 Task: Create a scrum project AgileCoast. Add to scrum project AgileCoast a team member softage.2@softage.net and assign as Project Lead. Add to scrum project AgileCoast a team member softage.3@softage.net
Action: Mouse moved to (209, 63)
Screenshot: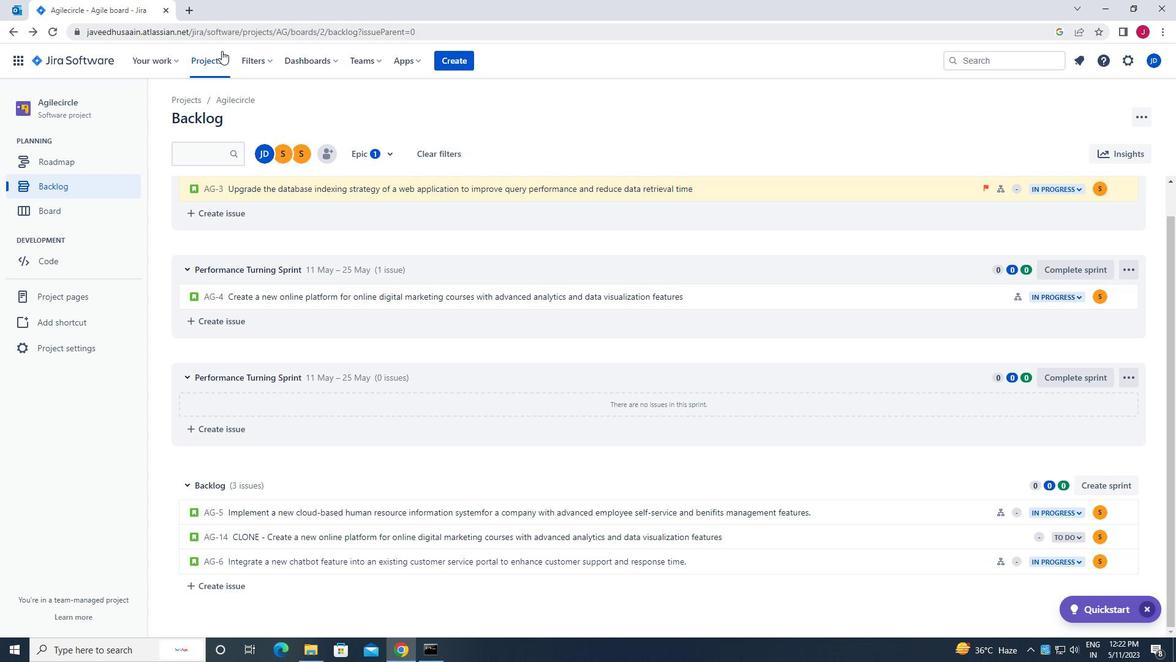 
Action: Mouse pressed left at (209, 63)
Screenshot: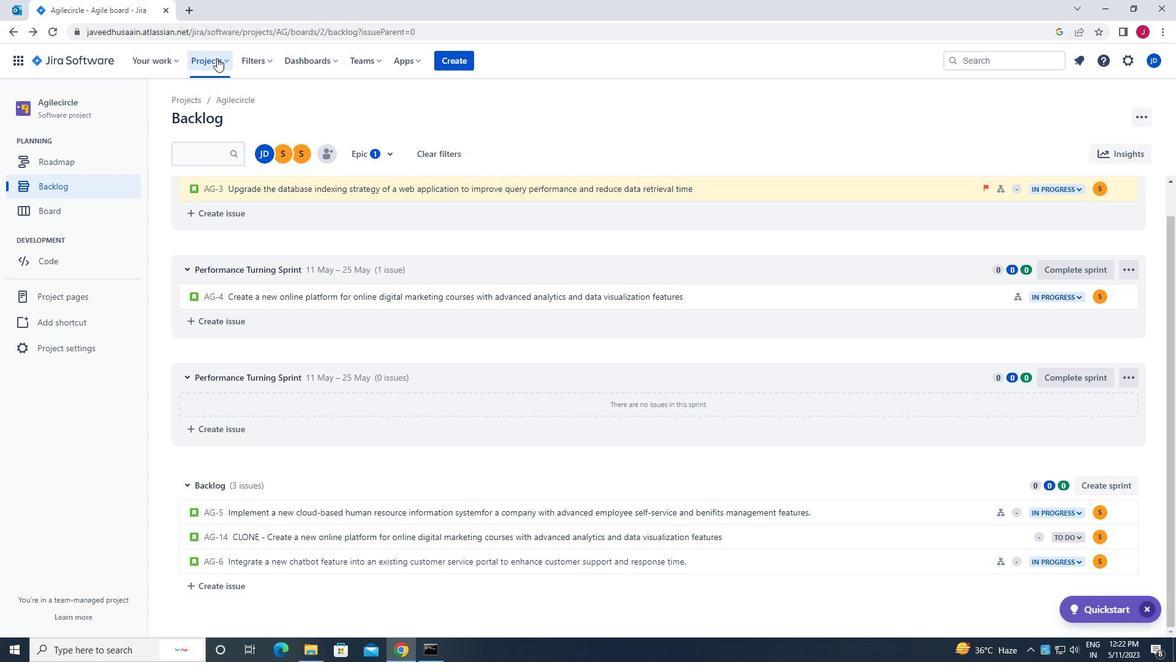 
Action: Mouse moved to (231, 242)
Screenshot: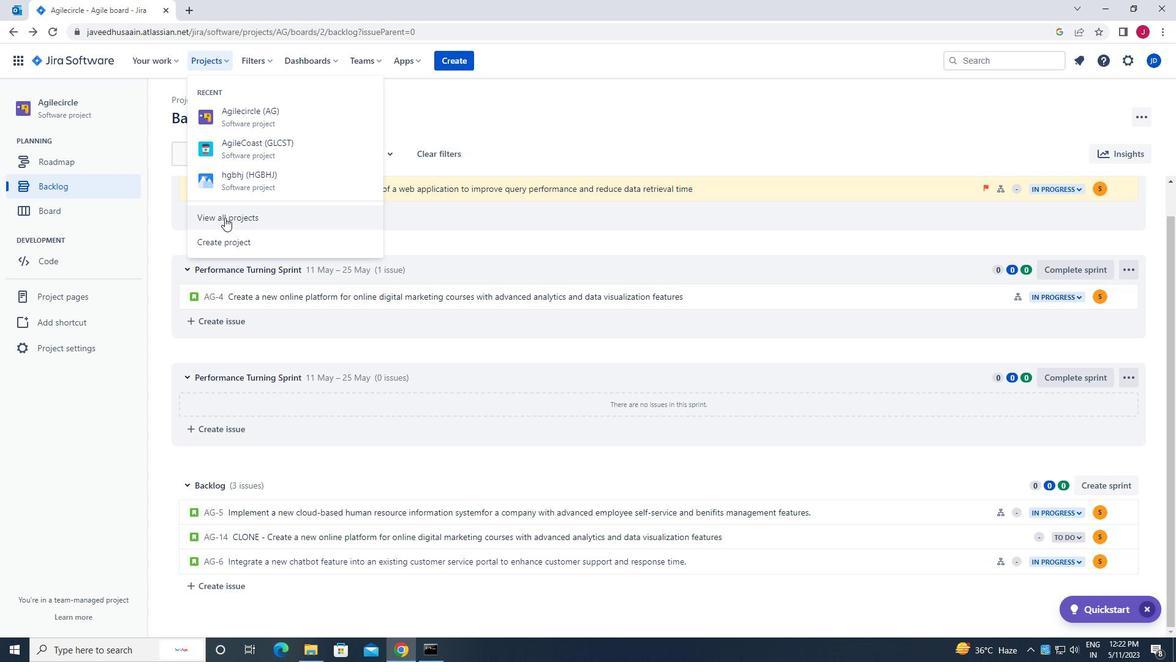 
Action: Mouse pressed left at (231, 242)
Screenshot: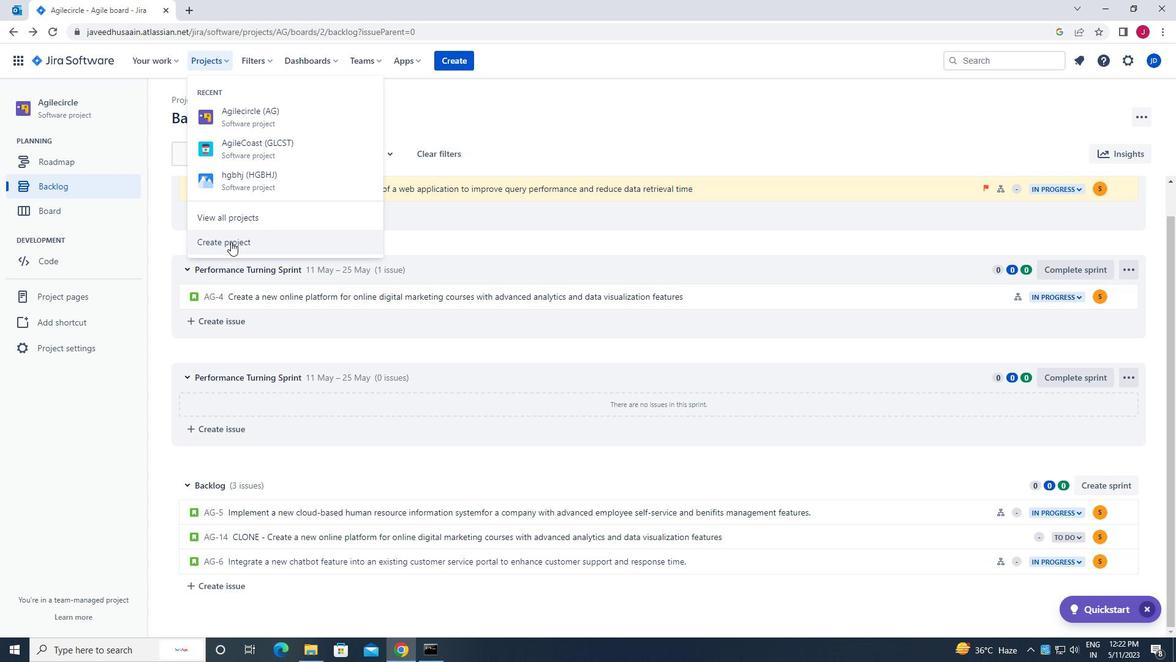 
Action: Mouse moved to (688, 306)
Screenshot: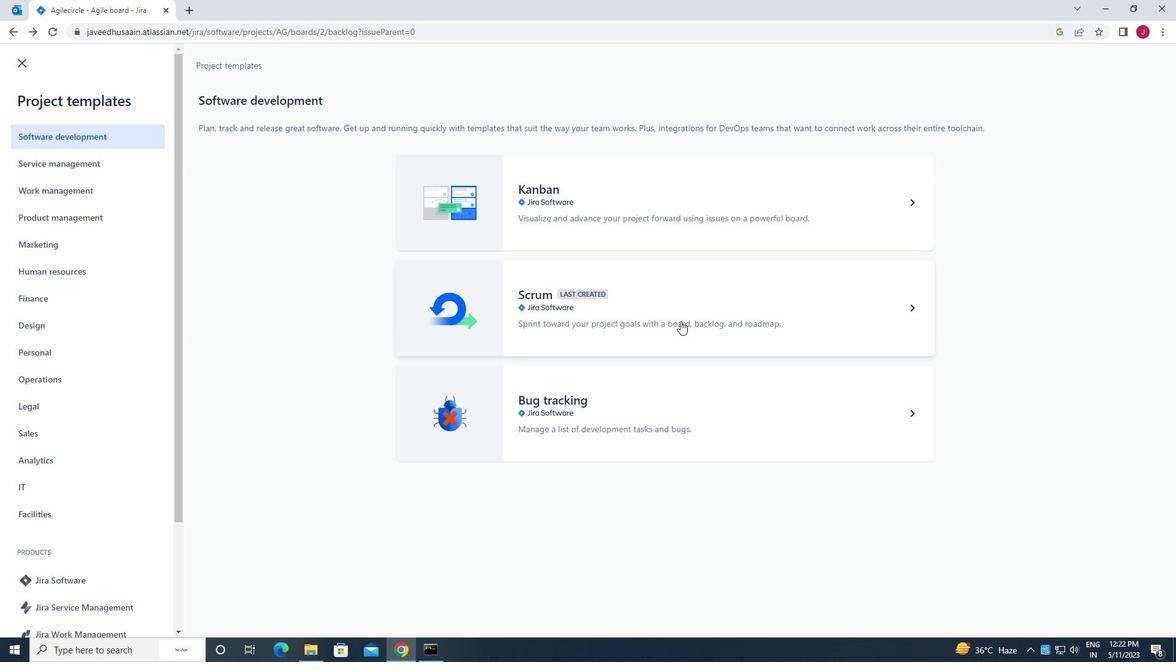 
Action: Mouse pressed left at (688, 306)
Screenshot: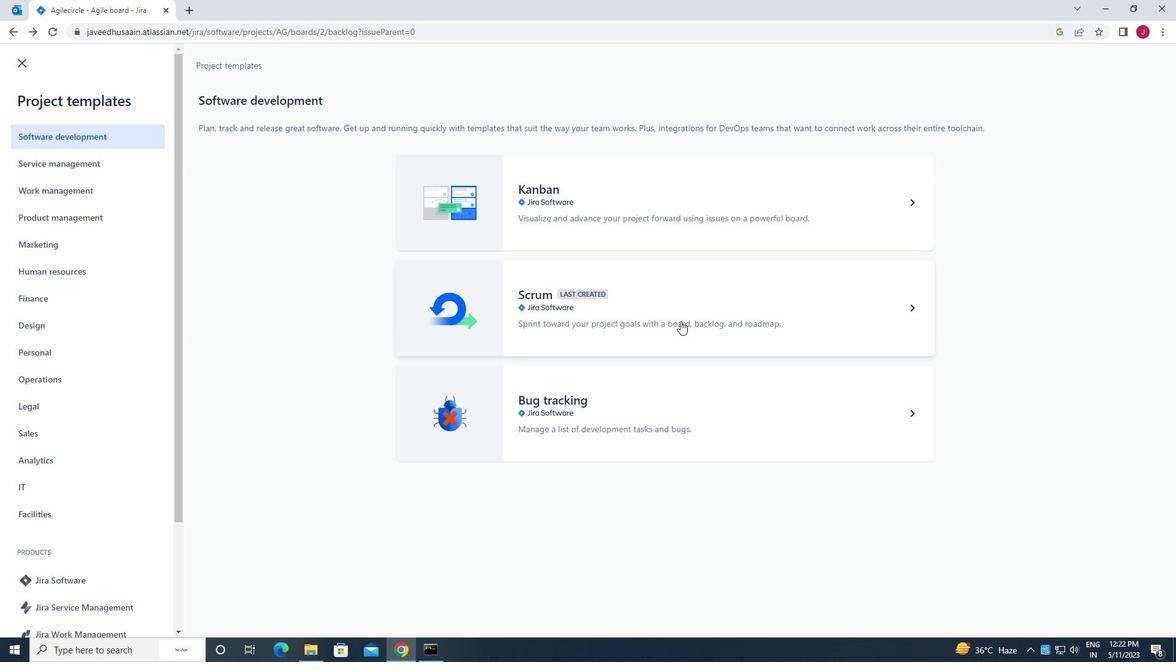 
Action: Mouse moved to (936, 607)
Screenshot: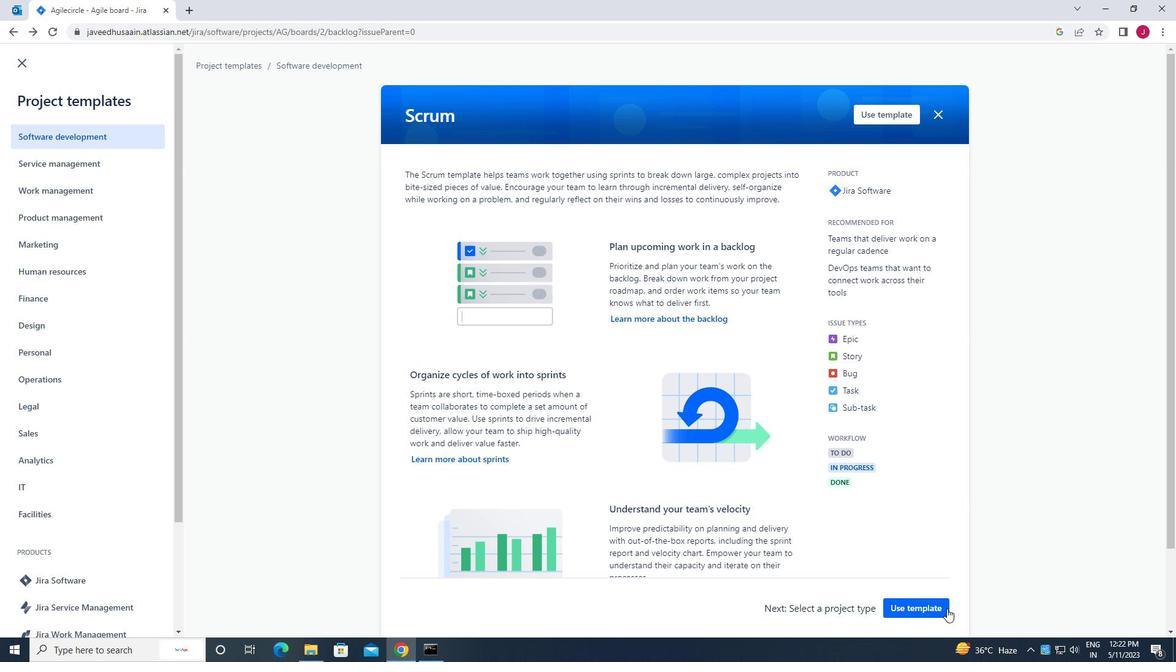 
Action: Mouse pressed left at (936, 607)
Screenshot: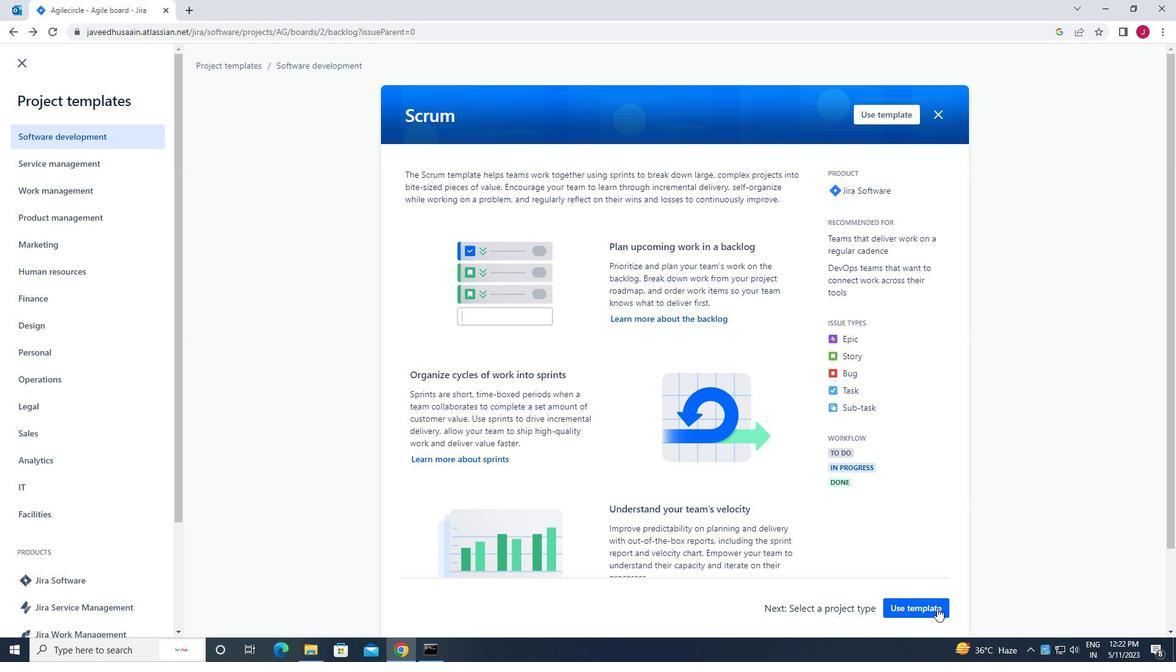 
Action: Mouse moved to (479, 594)
Screenshot: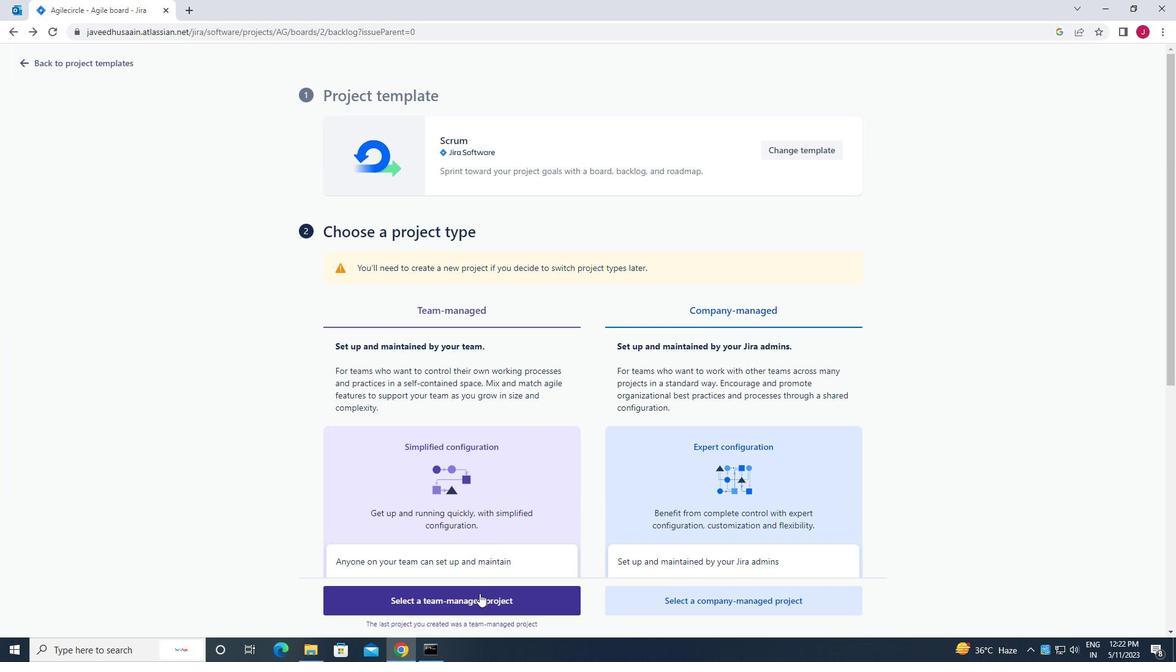 
Action: Mouse pressed left at (479, 594)
Screenshot: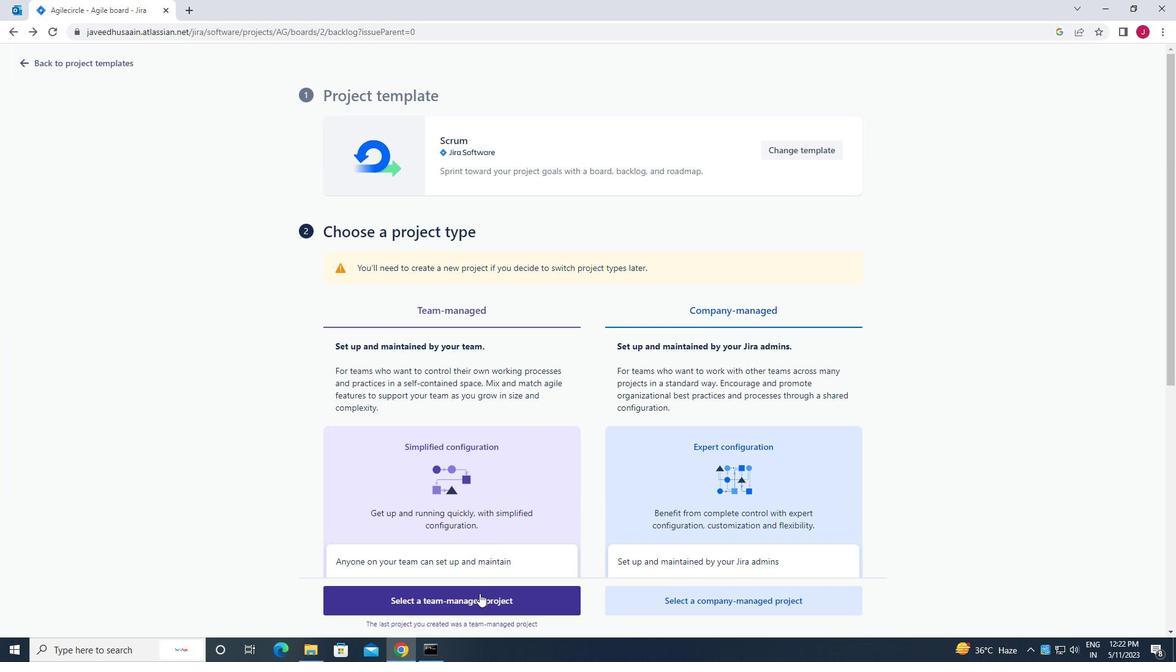 
Action: Mouse moved to (339, 285)
Screenshot: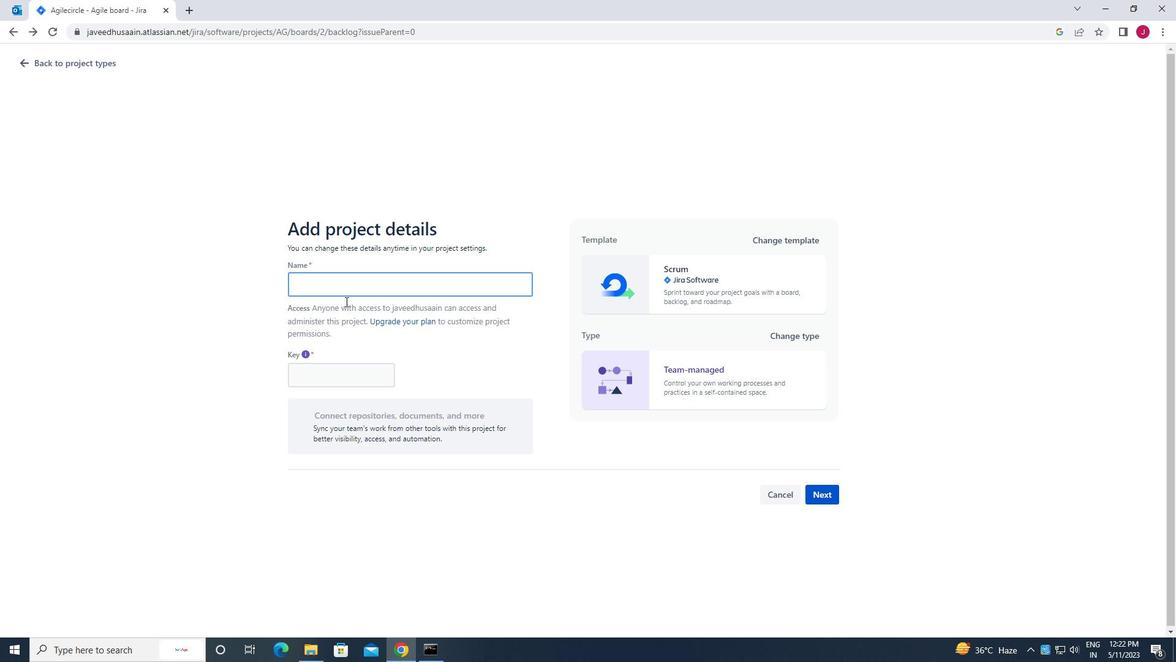 
Action: Key pressed <Key.caps_lock>a<Key.caps_lock>gile<Key.caps_lock>c<Key.caps_lock>oast
Screenshot: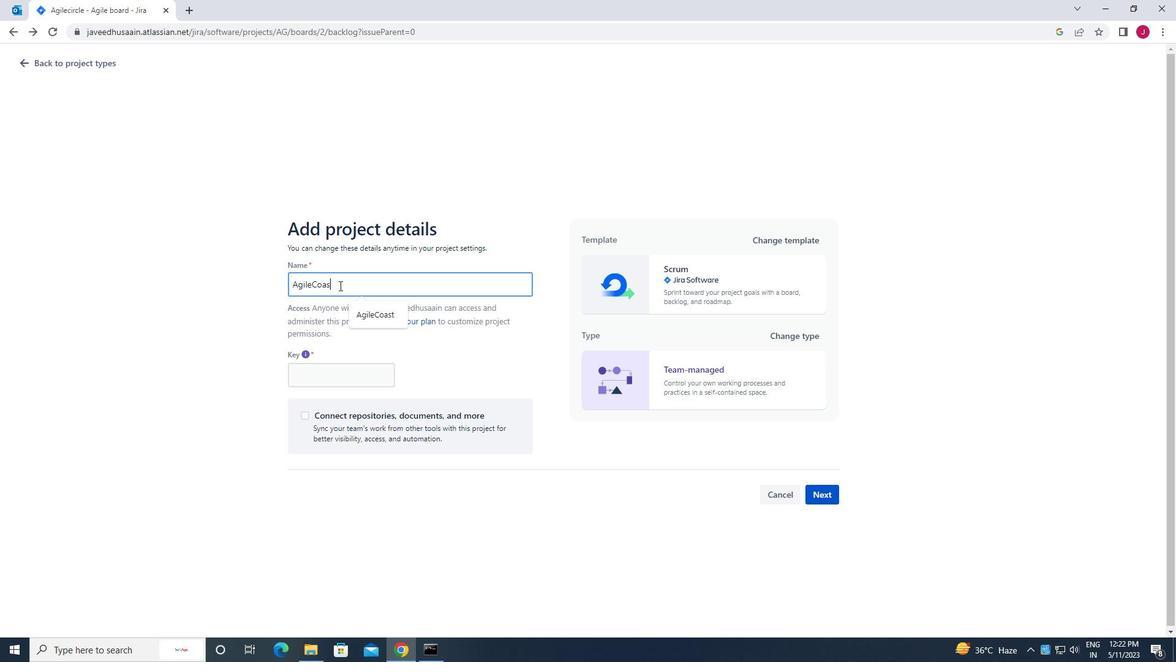 
Action: Mouse moved to (343, 291)
Screenshot: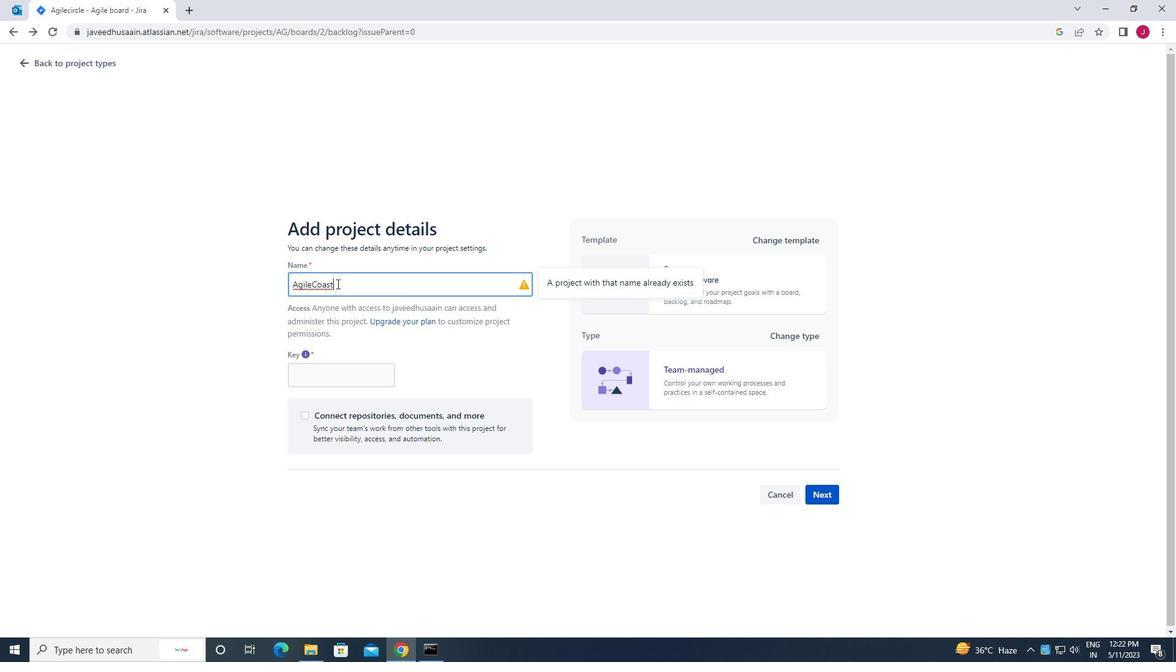 
Action: Key pressed <Key.space>
Screenshot: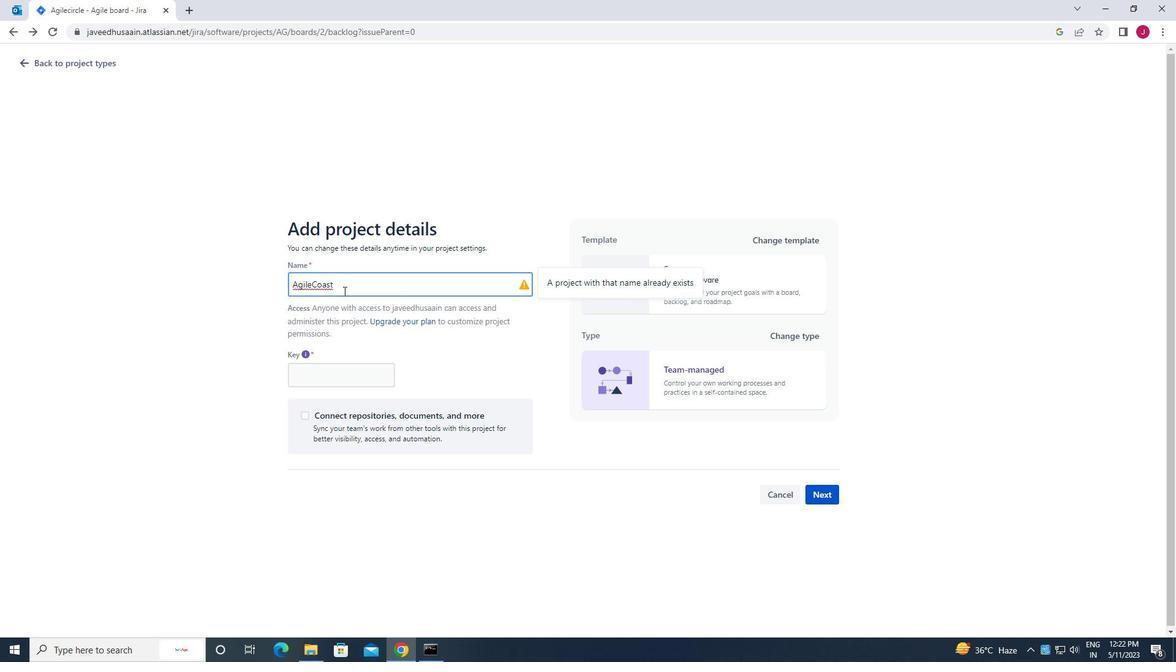 
Action: Mouse pressed left at (343, 291)
Screenshot: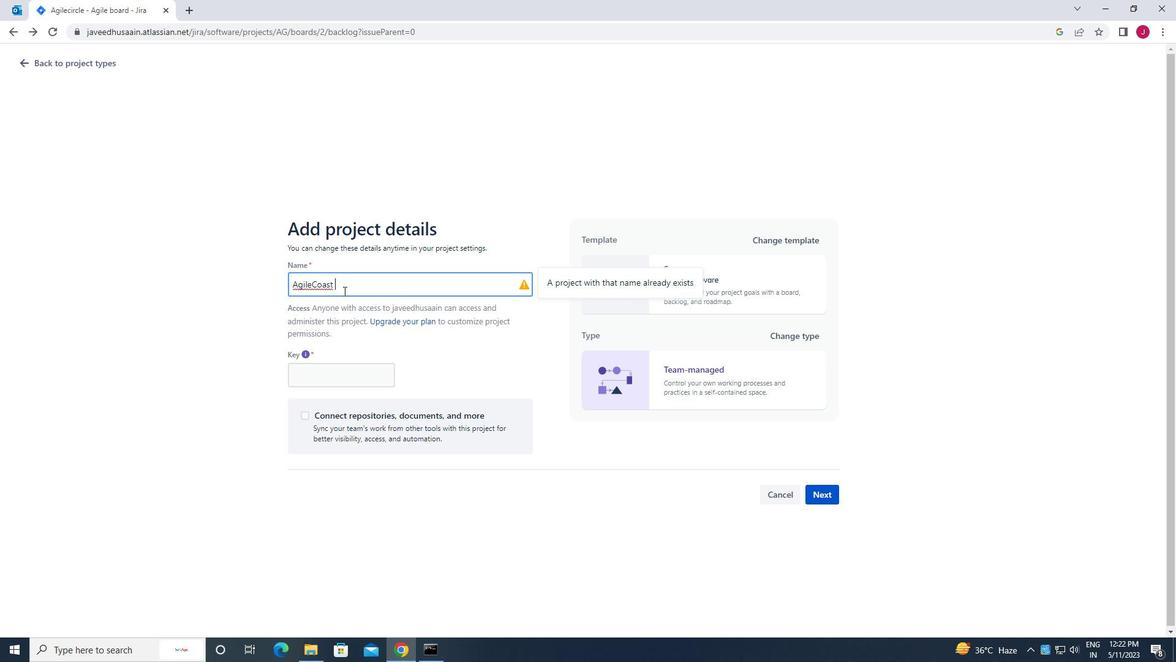 
Action: Mouse moved to (351, 288)
Screenshot: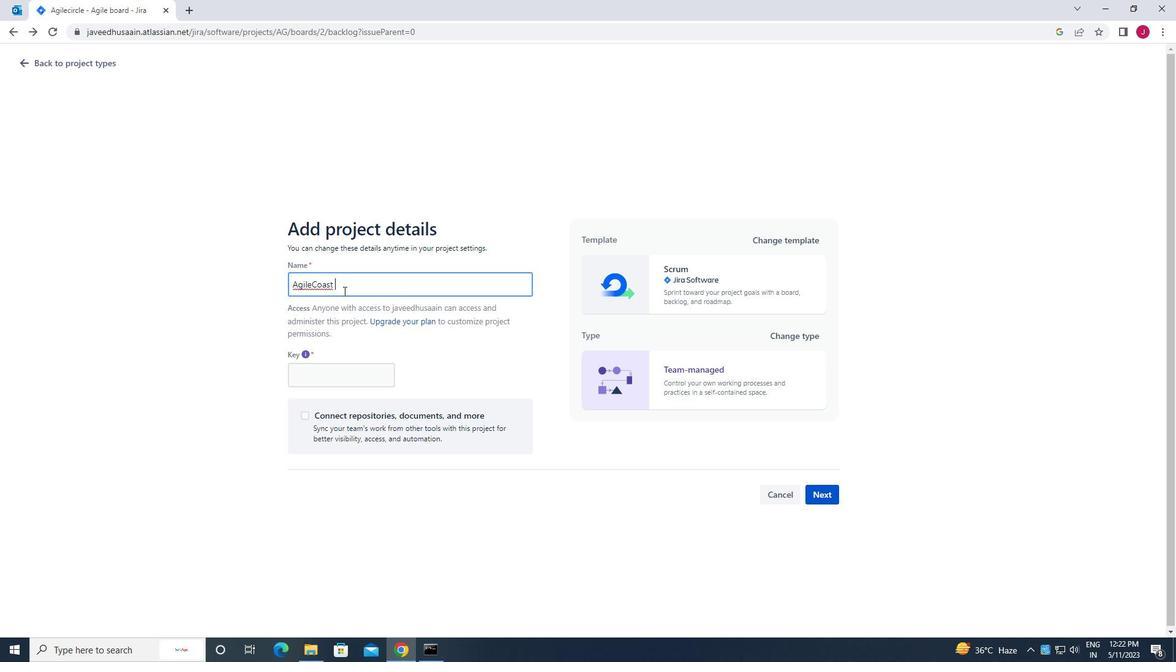 
Action: Mouse pressed left at (351, 288)
Screenshot: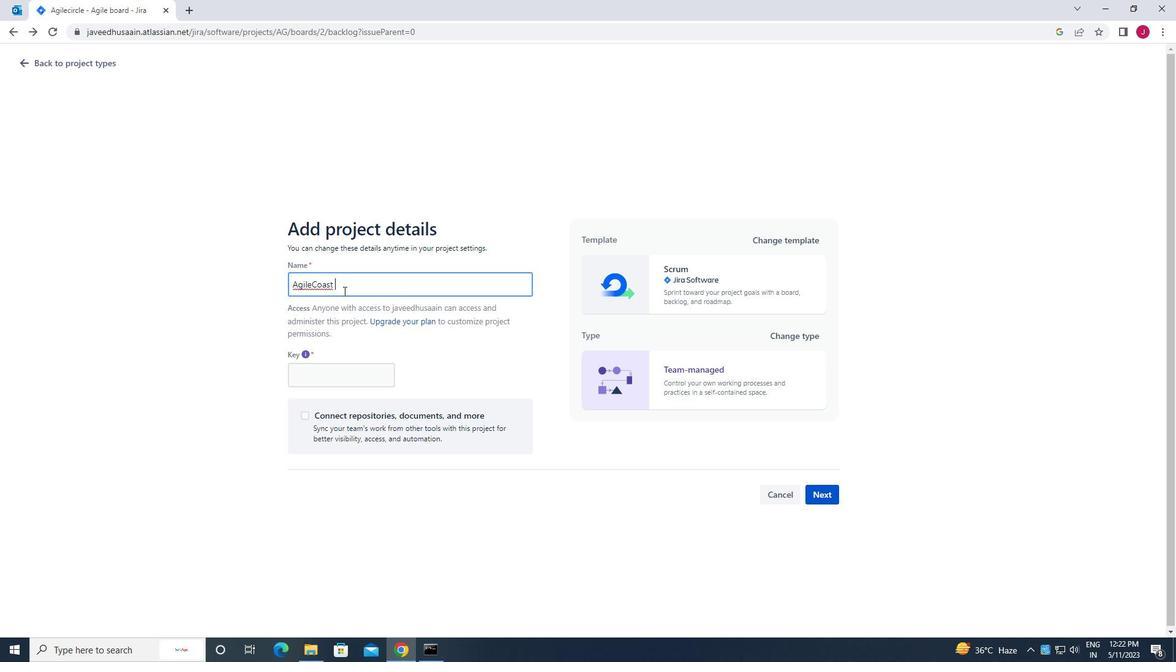 
Action: Mouse moved to (351, 288)
Screenshot: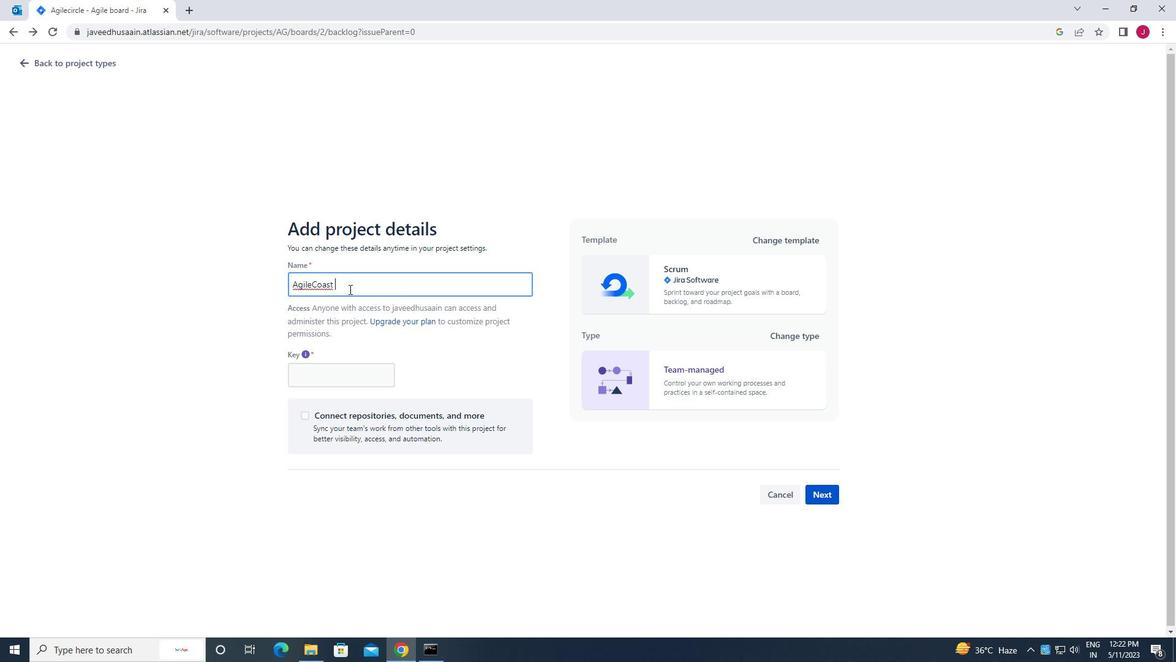 
Action: Mouse pressed left at (351, 288)
Screenshot: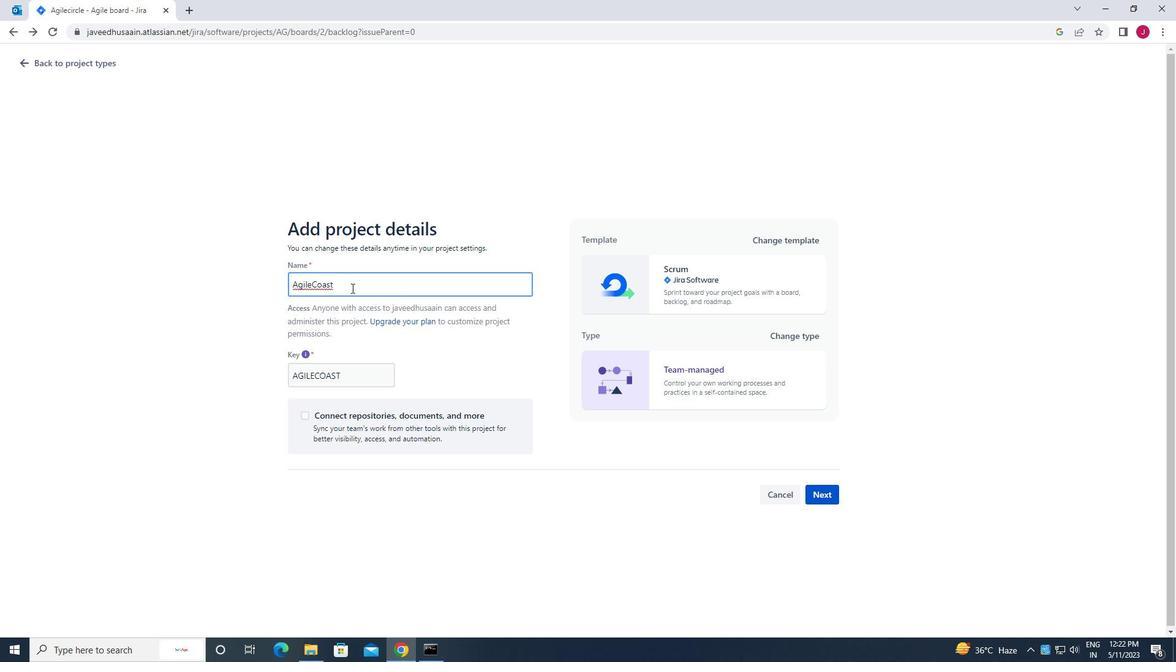 
Action: Mouse moved to (813, 492)
Screenshot: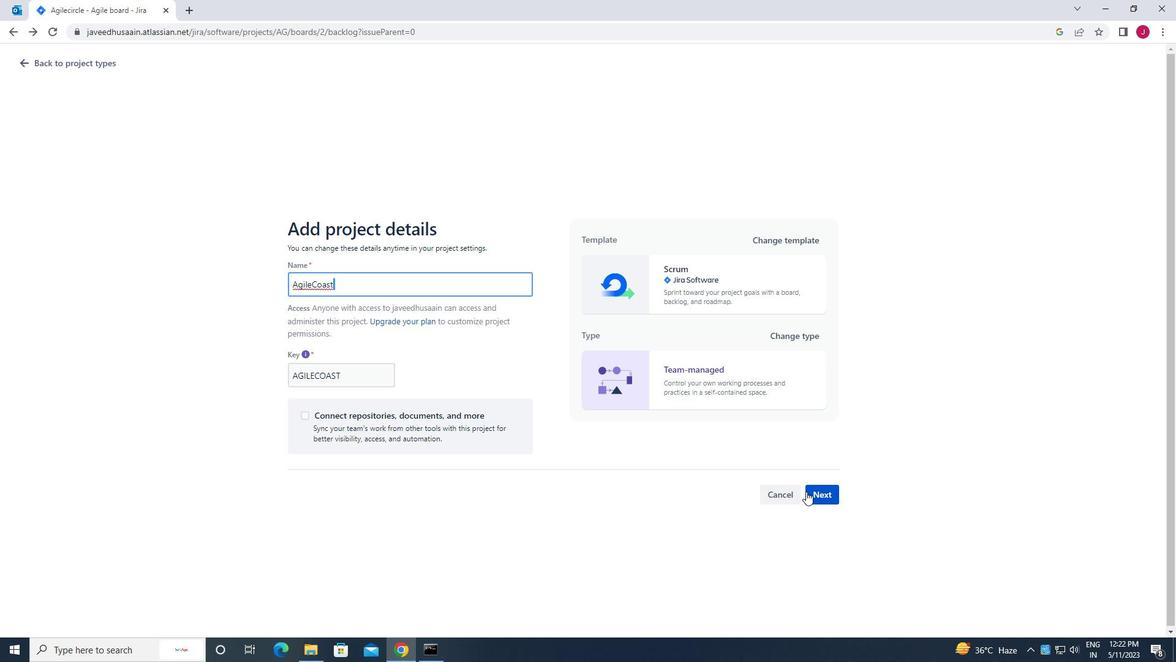 
Action: Mouse pressed left at (813, 492)
Screenshot: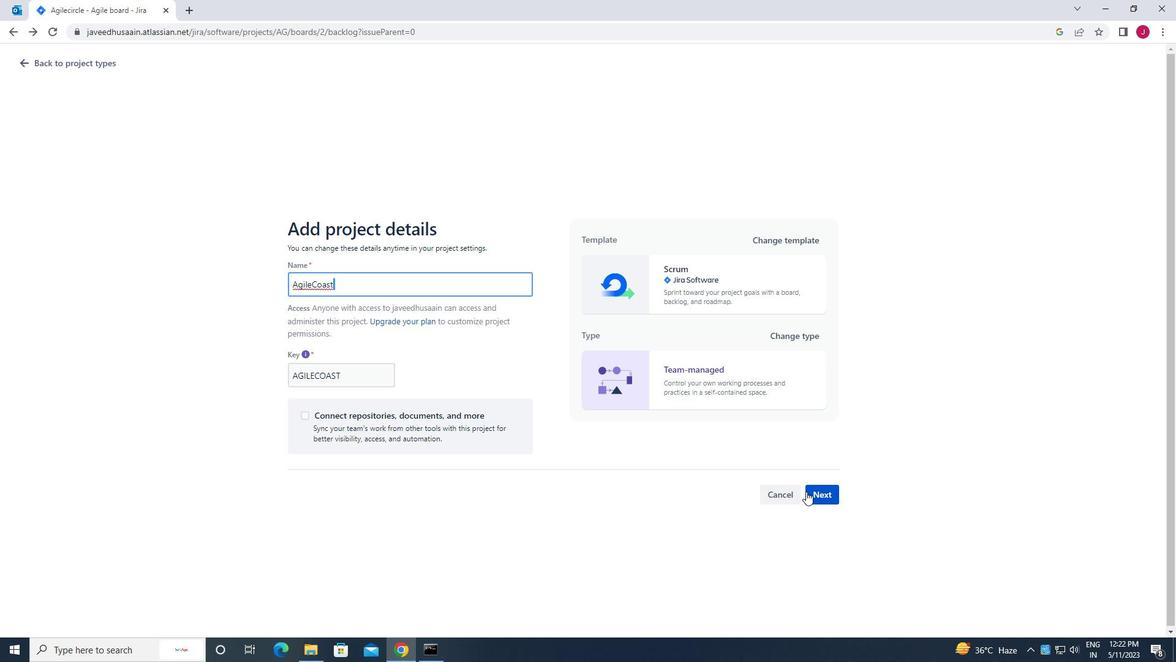 
Action: Mouse moved to (725, 417)
Screenshot: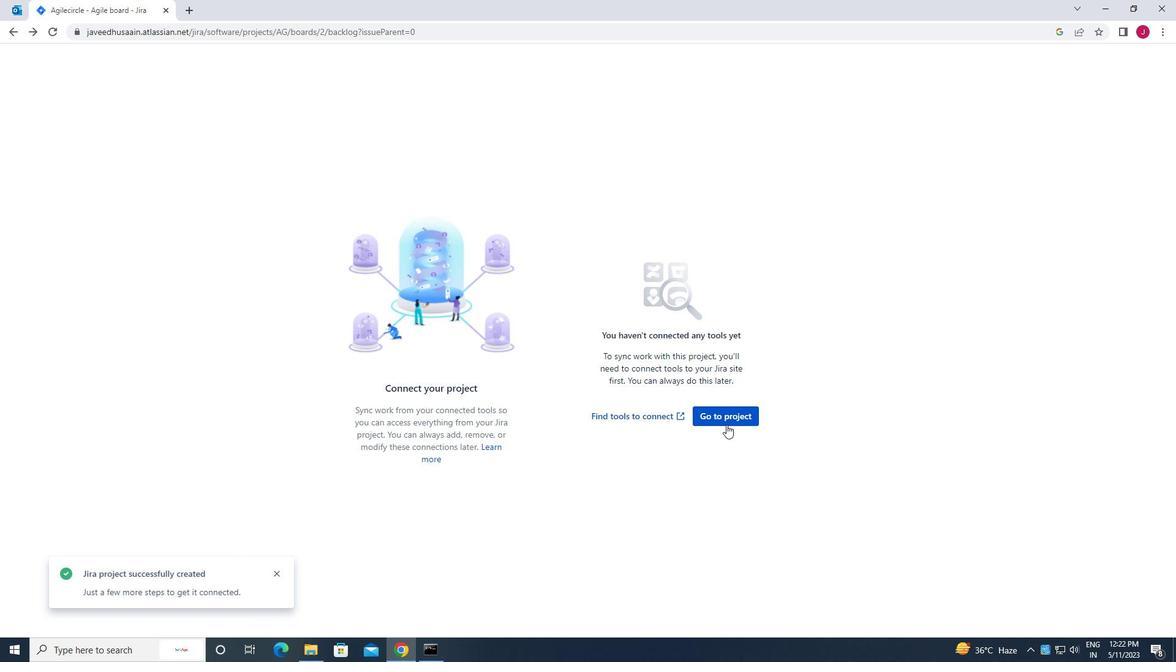 
Action: Mouse pressed left at (725, 417)
Screenshot: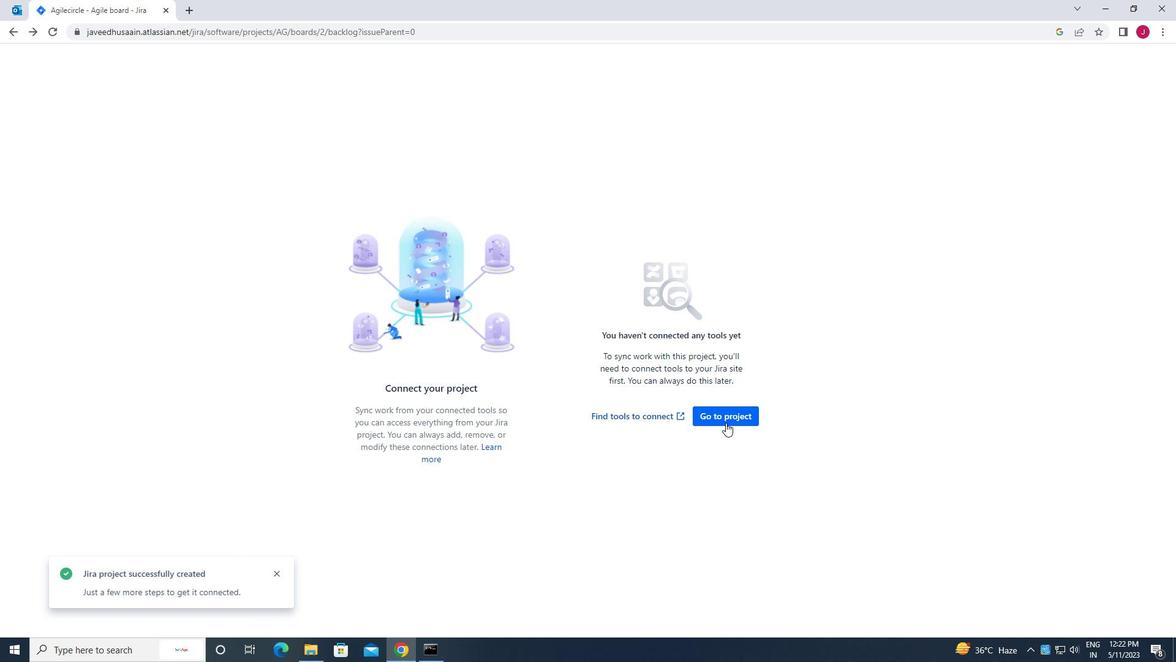 
Action: Mouse moved to (289, 166)
Screenshot: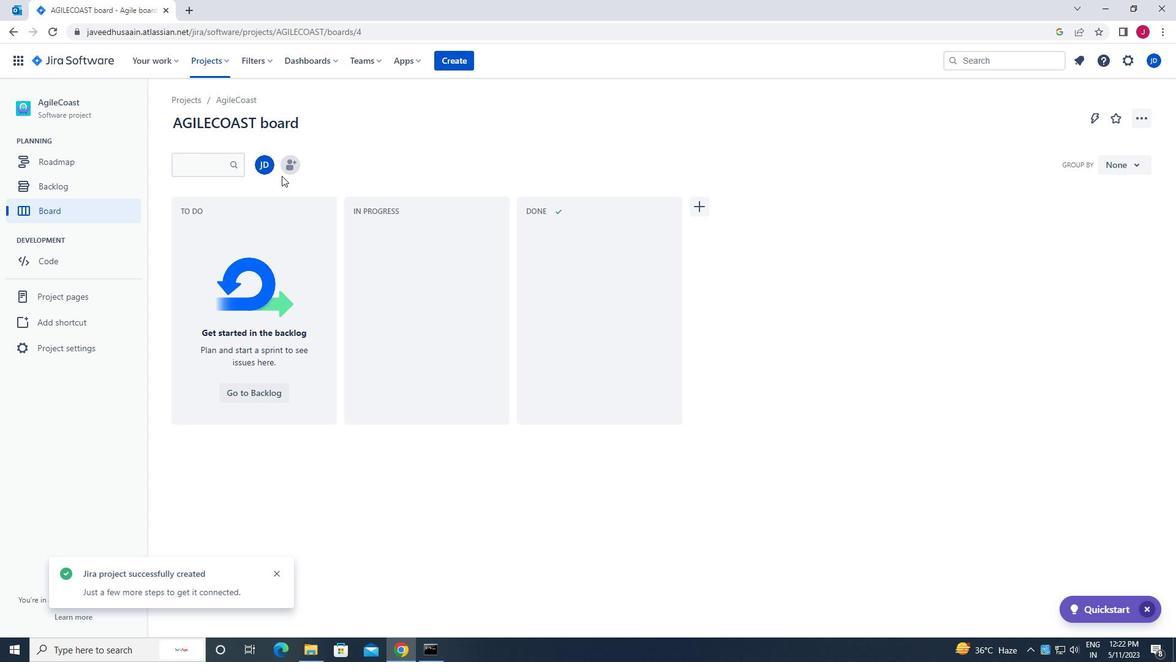 
Action: Mouse pressed left at (289, 166)
Screenshot: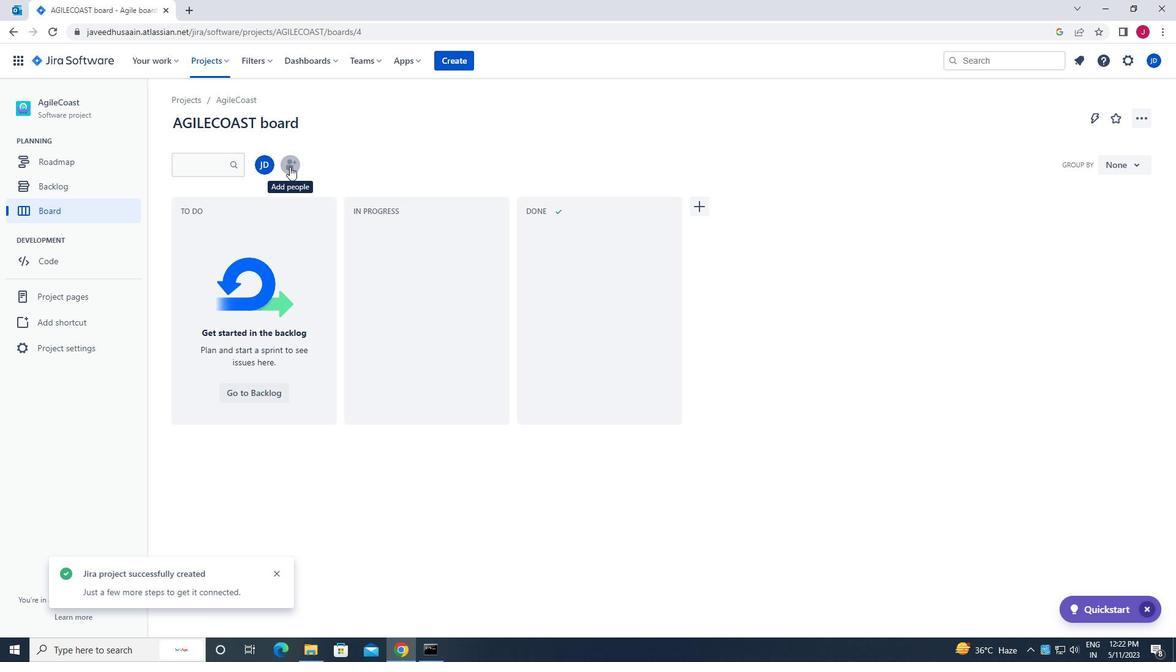 
Action: Mouse moved to (543, 149)
Screenshot: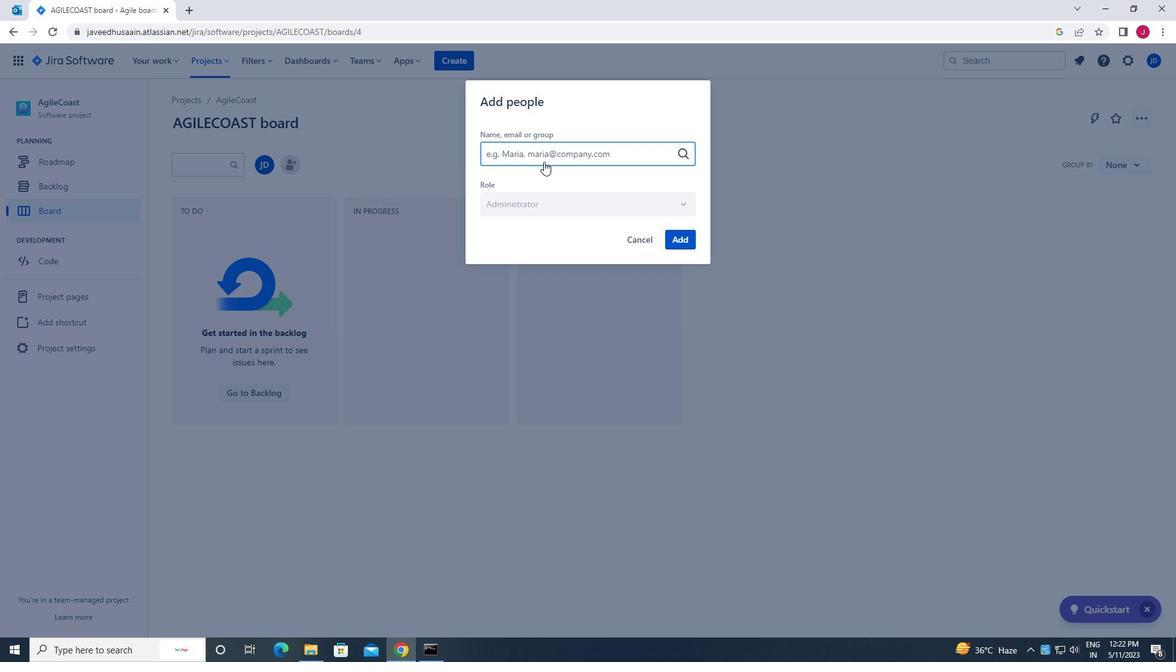 
Action: Mouse pressed left at (543, 149)
Screenshot: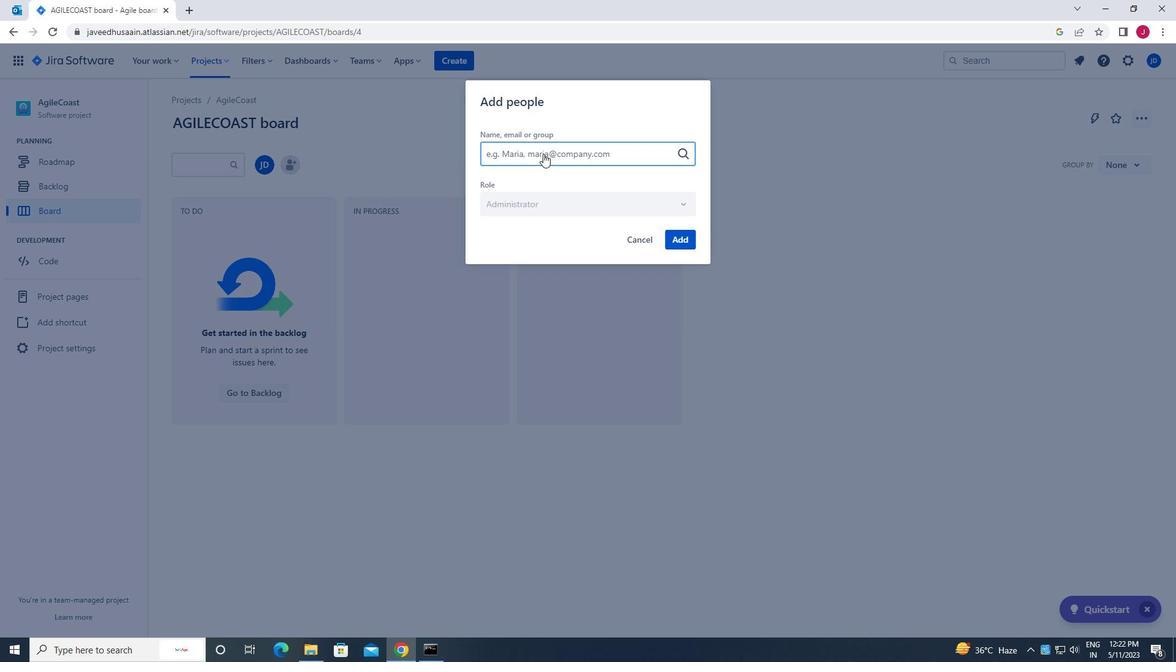 
Action: Key pressed <Key.caps_lock>s<Key.caps_lock>oftage.2<Key.shift>@SOFTAGE.NET
Screenshot: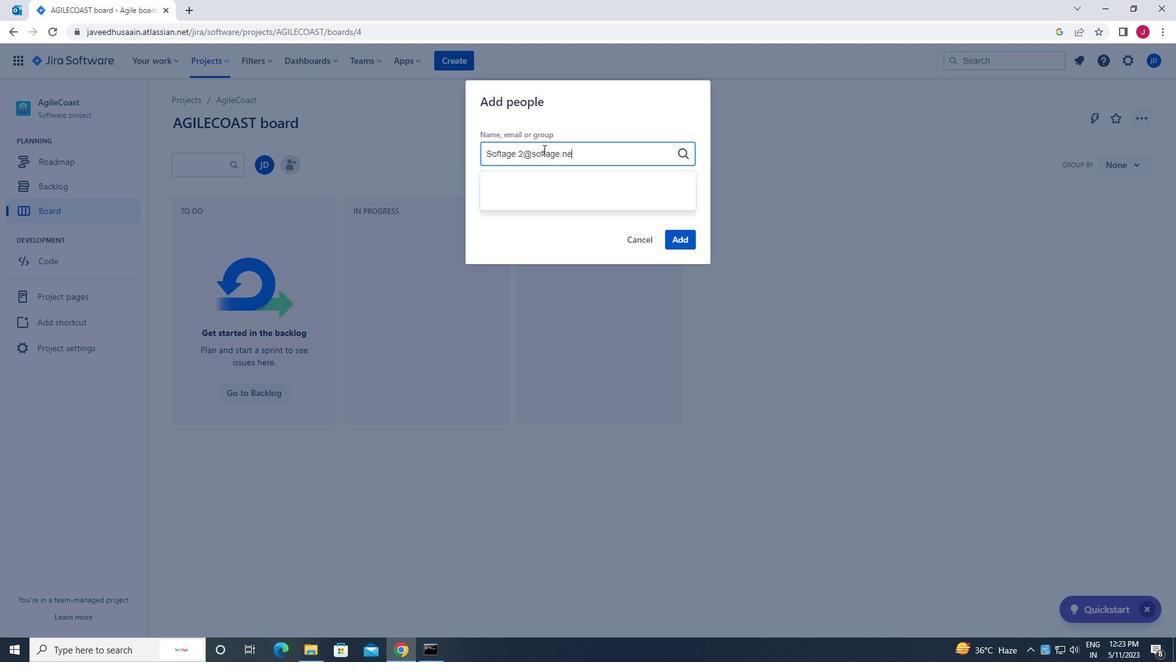 
Action: Mouse moved to (570, 212)
Screenshot: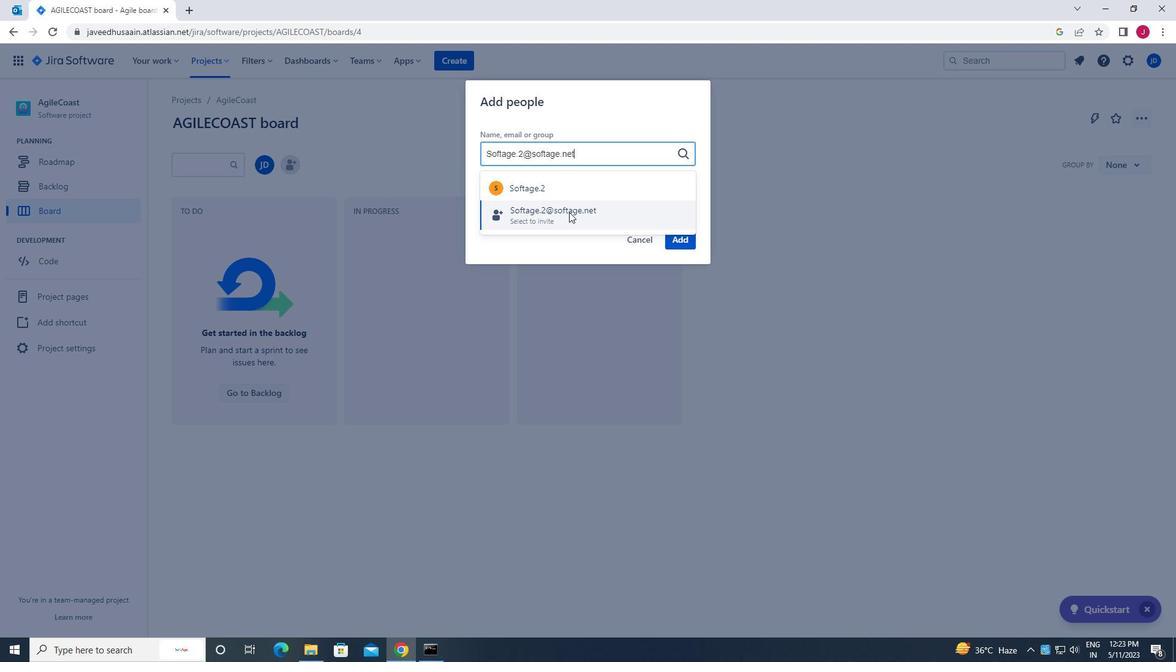 
Action: Mouse pressed left at (570, 212)
Screenshot: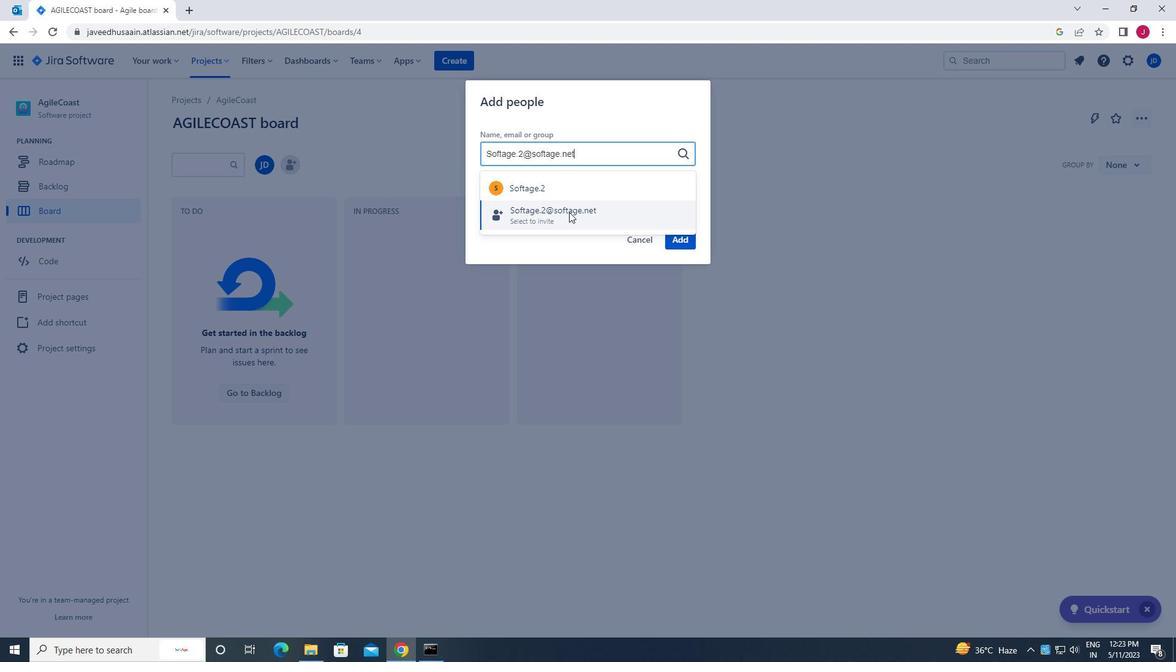 
Action: Mouse moved to (679, 238)
Screenshot: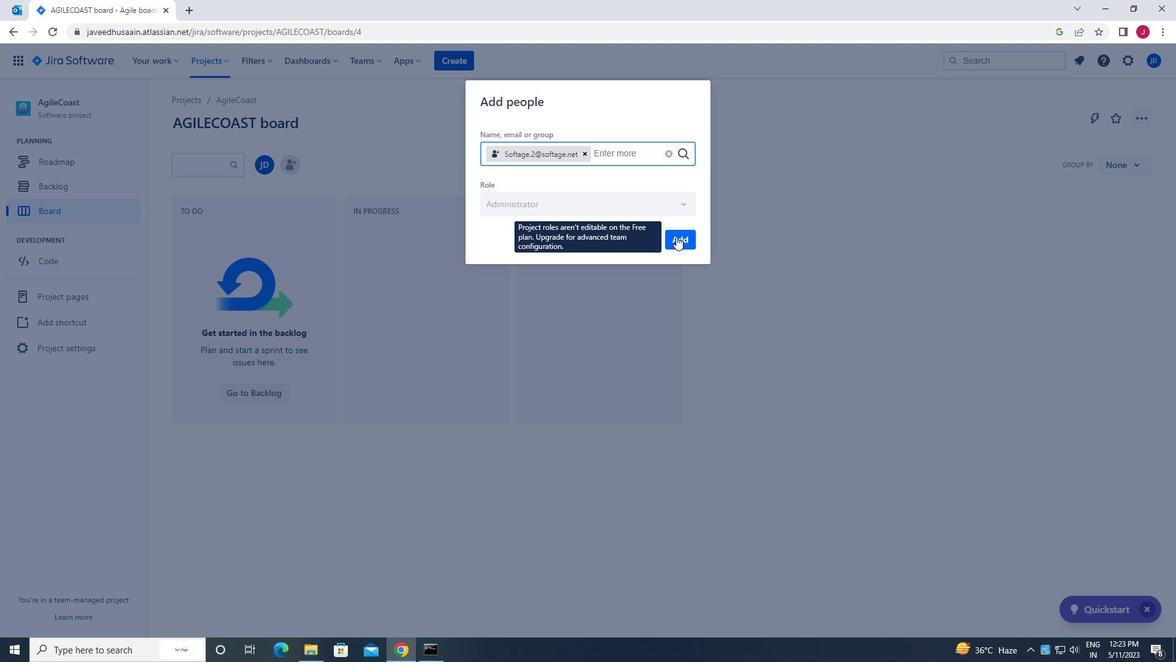 
Action: Mouse pressed left at (679, 238)
Screenshot: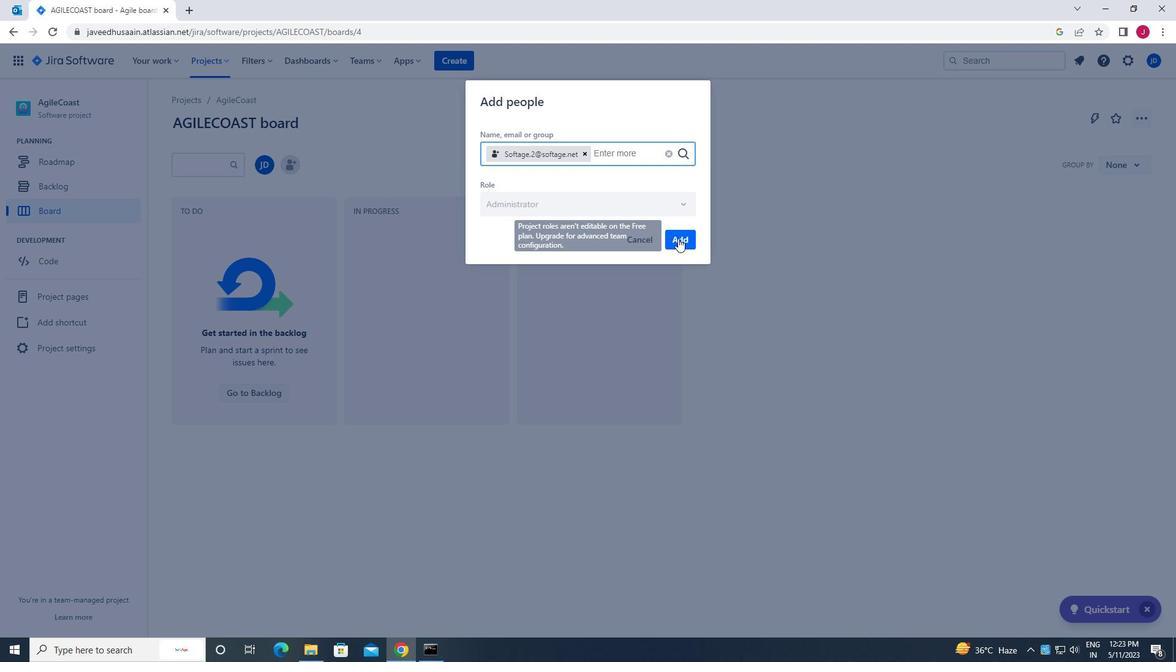 
Action: Mouse moved to (86, 351)
Screenshot: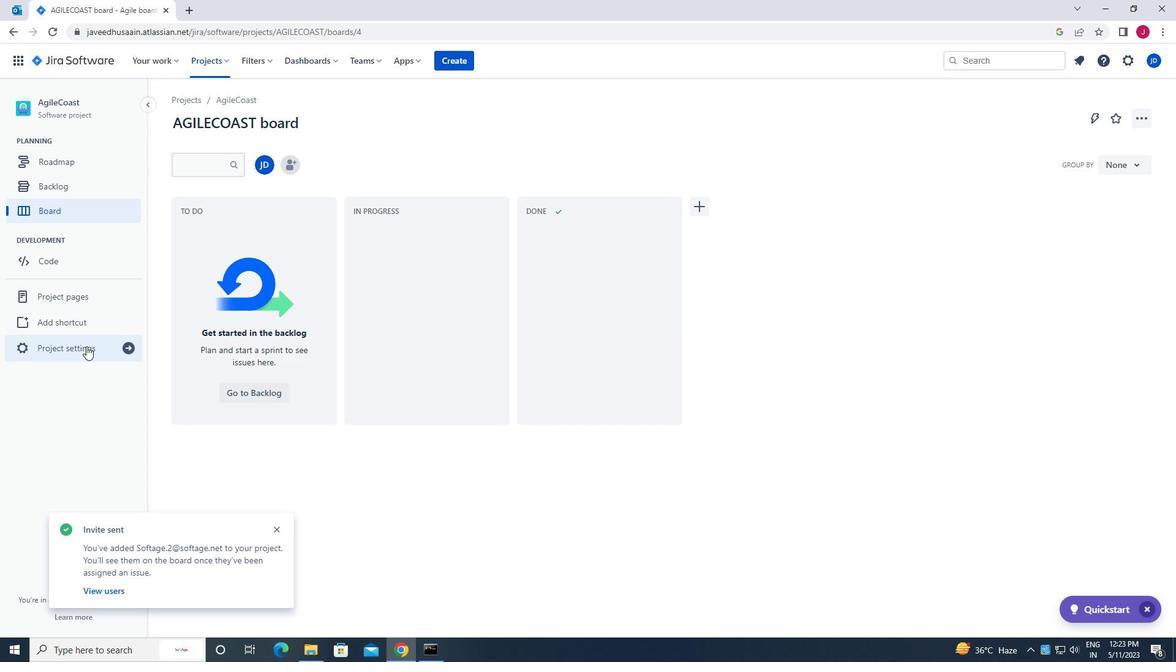 
Action: Mouse pressed left at (86, 351)
Screenshot: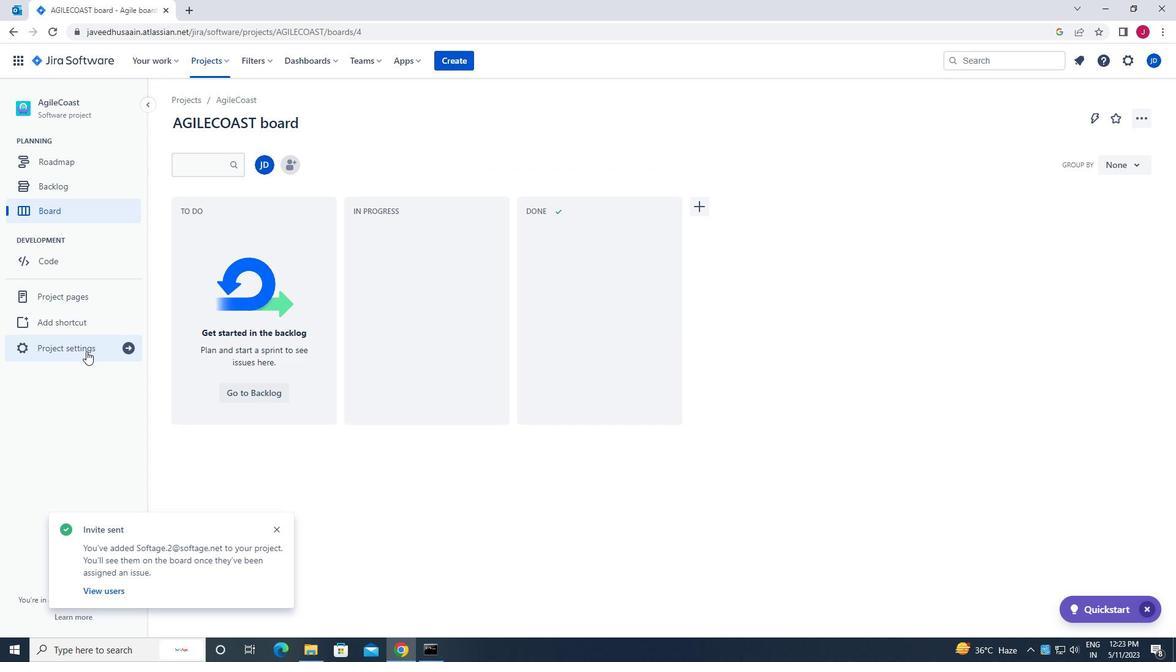 
Action: Mouse moved to (631, 440)
Screenshot: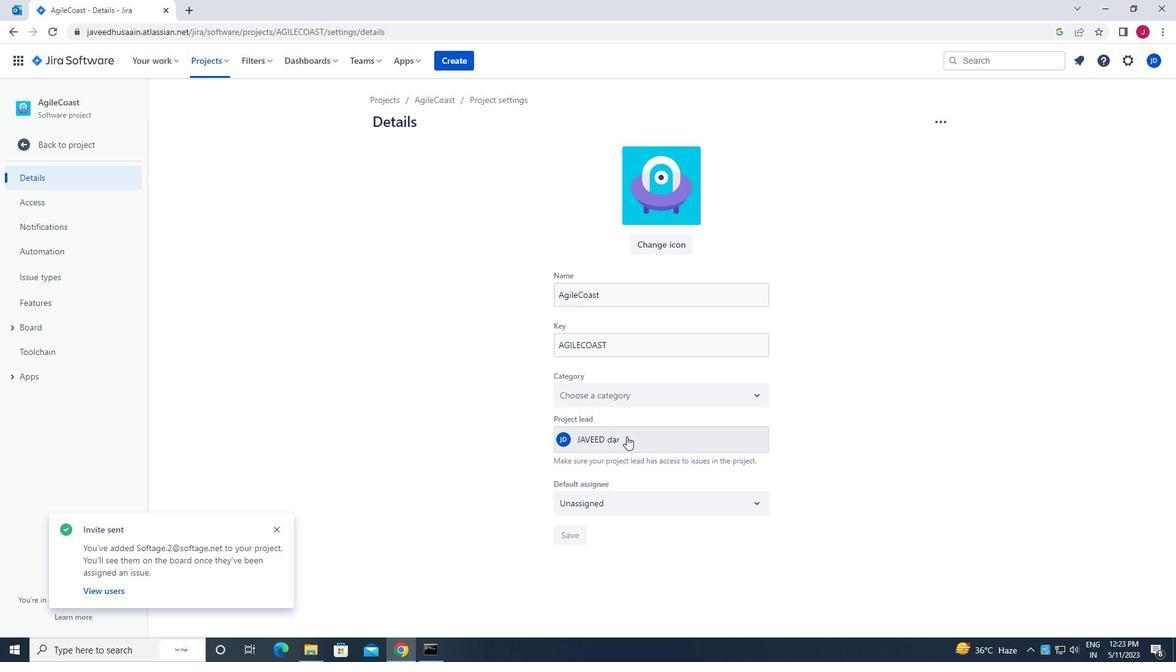 
Action: Mouse pressed left at (631, 440)
Screenshot: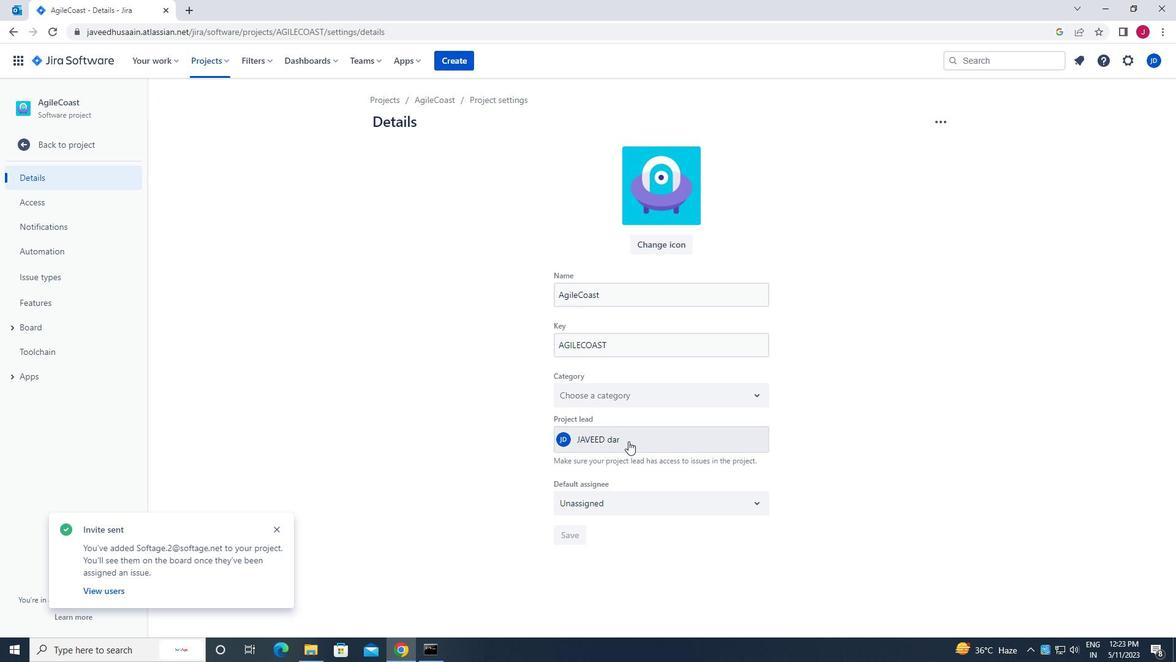 
Action: Mouse moved to (630, 439)
Screenshot: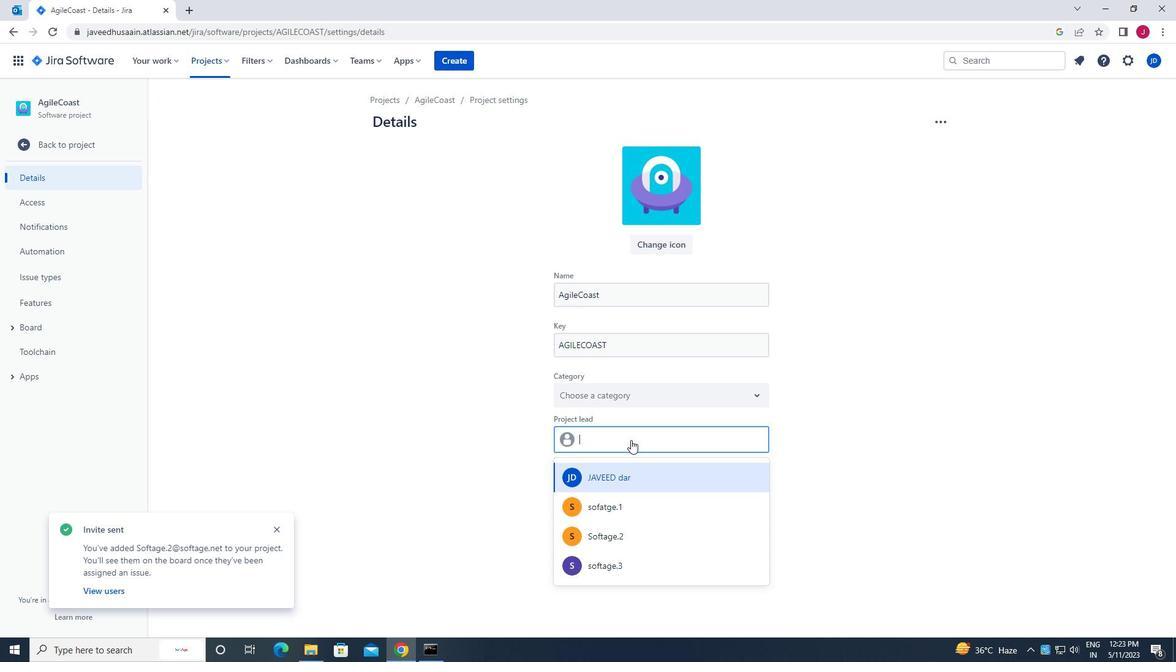 
Action: Key pressed SOFTAGE.2<Key.shift>@SOFTAGE.NET
Screenshot: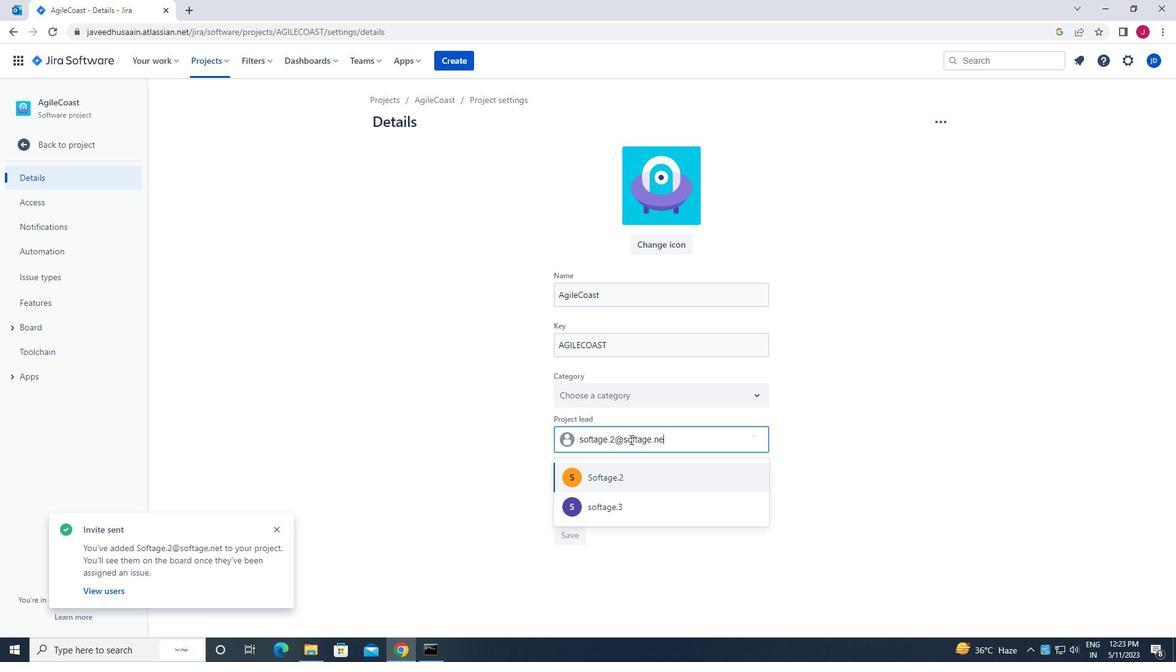 
Action: Mouse moved to (665, 479)
Screenshot: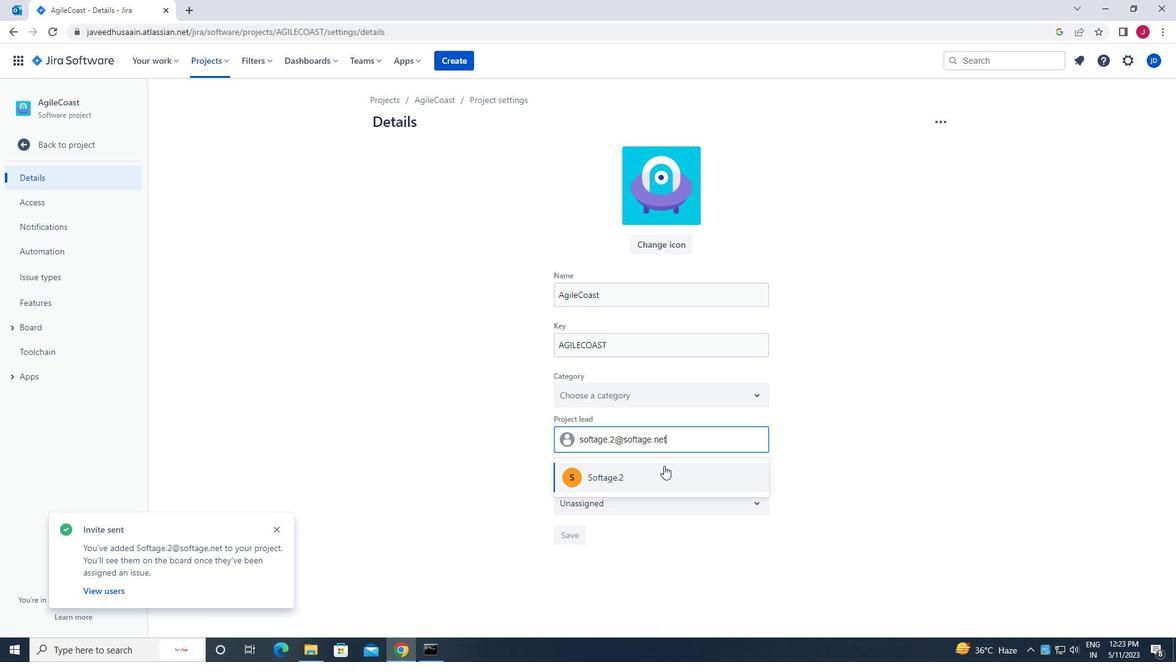 
Action: Mouse pressed left at (665, 479)
Screenshot: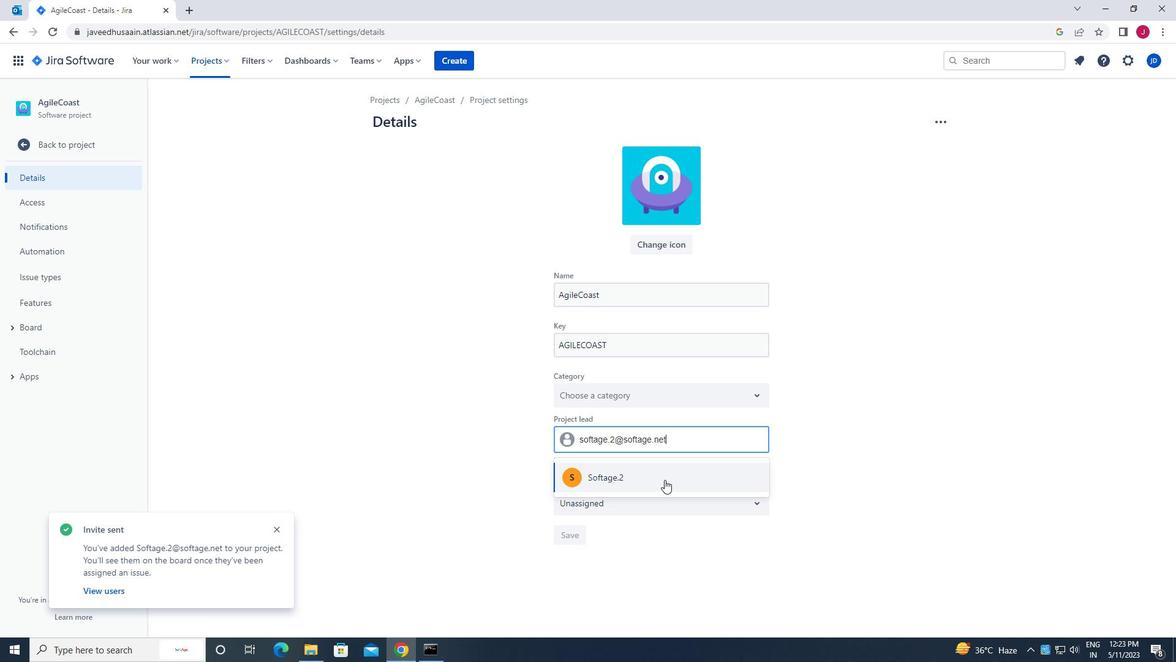 
Action: Mouse moved to (571, 535)
Screenshot: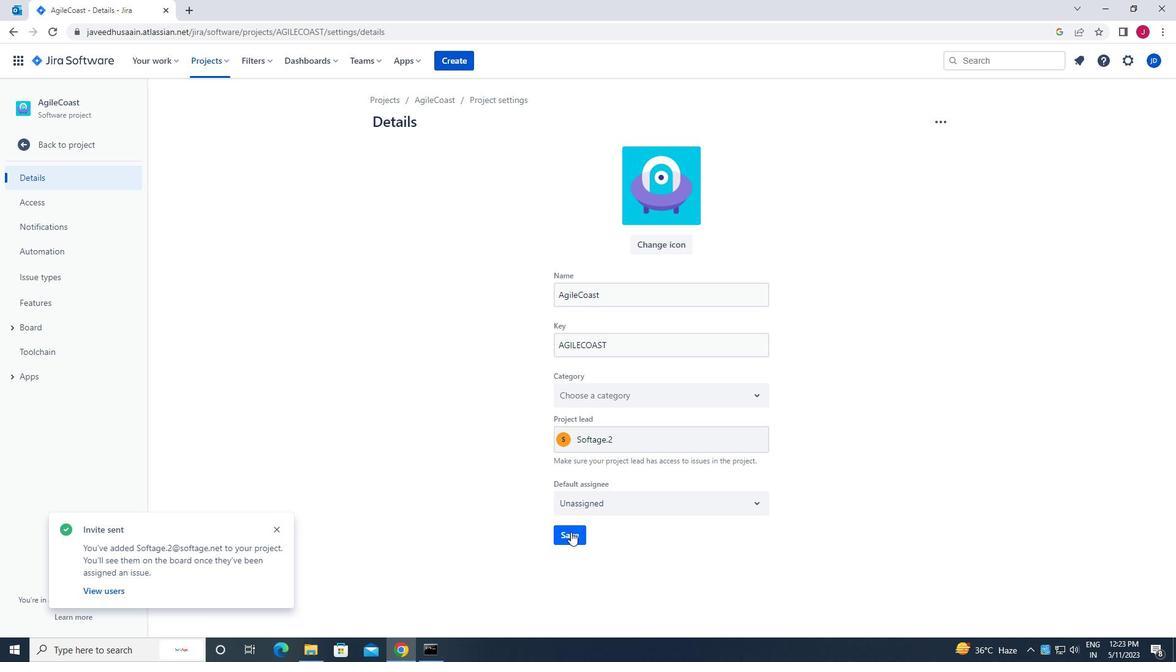 
Action: Mouse pressed left at (571, 535)
Screenshot: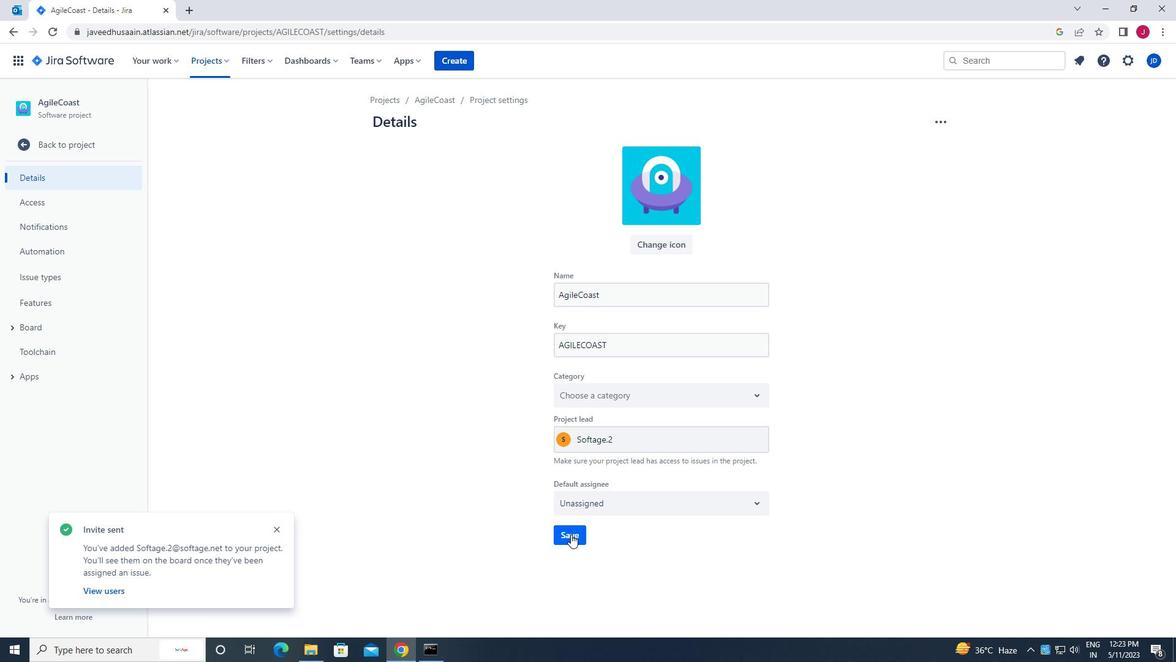 
Action: Mouse moved to (96, 143)
Screenshot: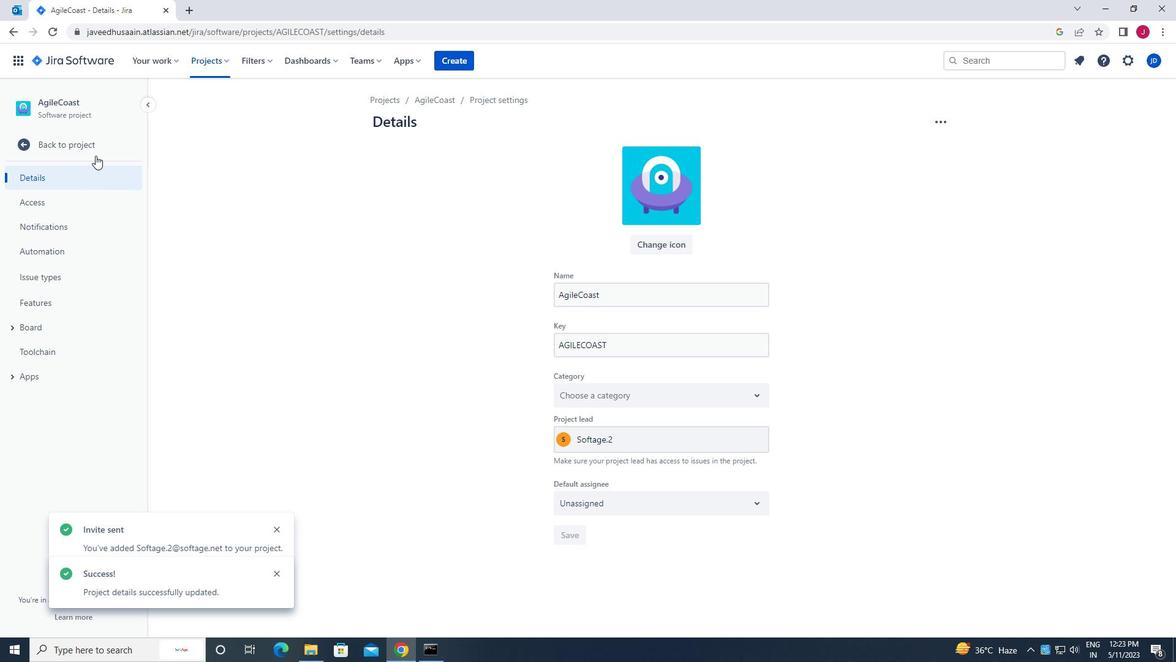 
Action: Mouse pressed left at (96, 143)
Screenshot: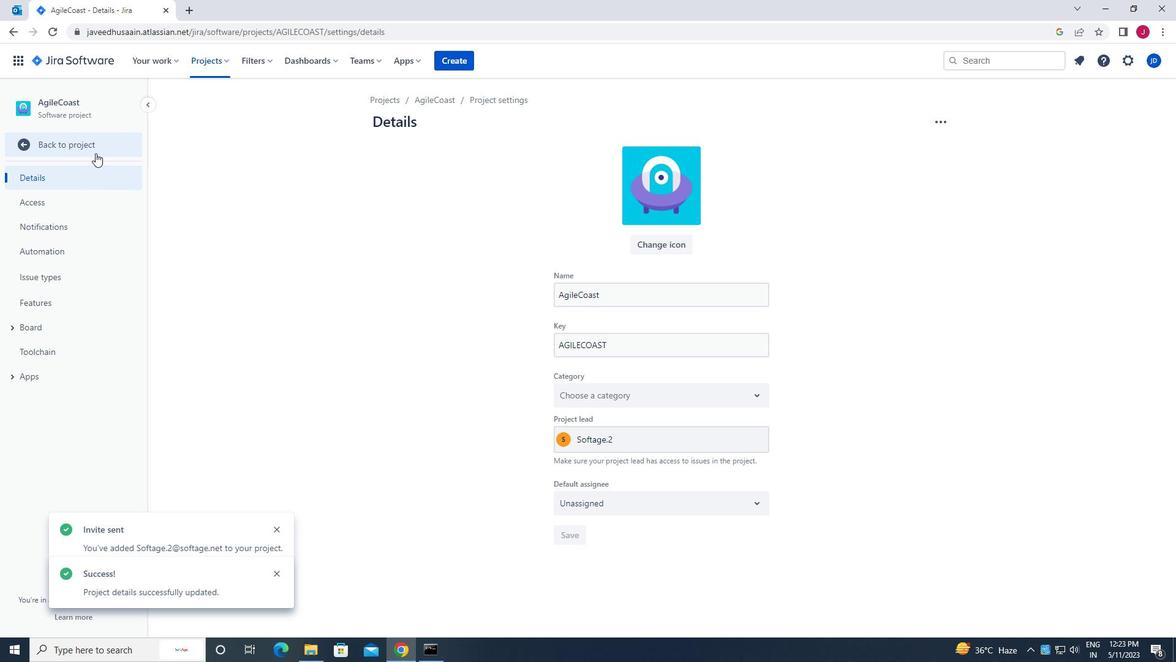 
Action: Mouse moved to (290, 167)
Screenshot: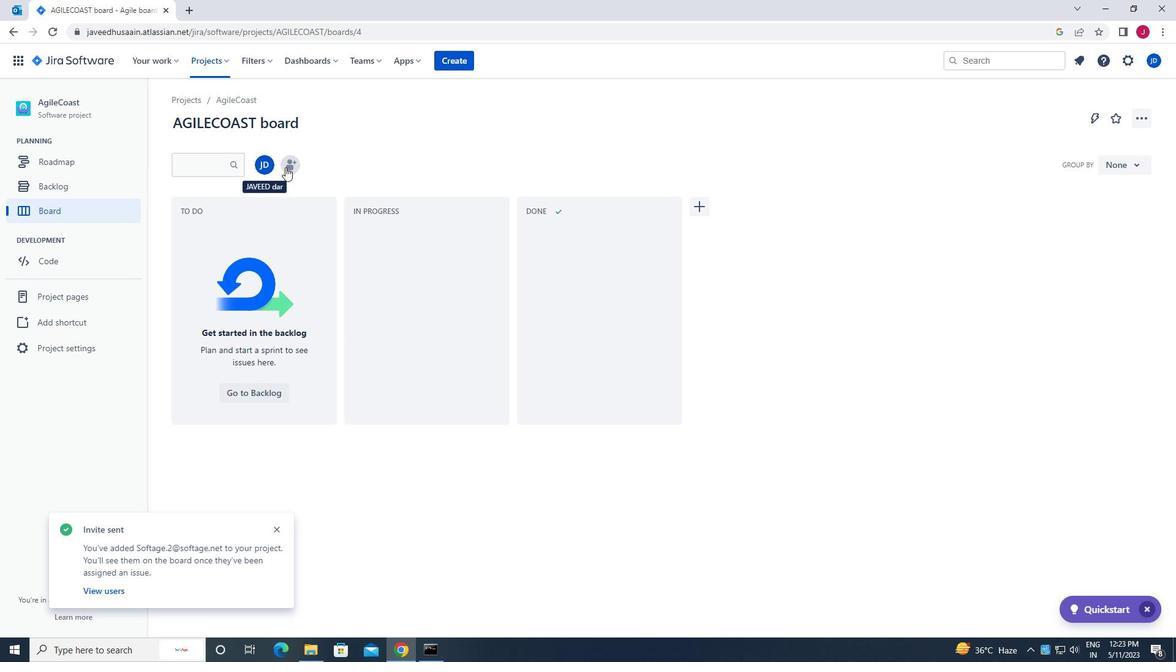 
Action: Mouse pressed left at (290, 167)
Screenshot: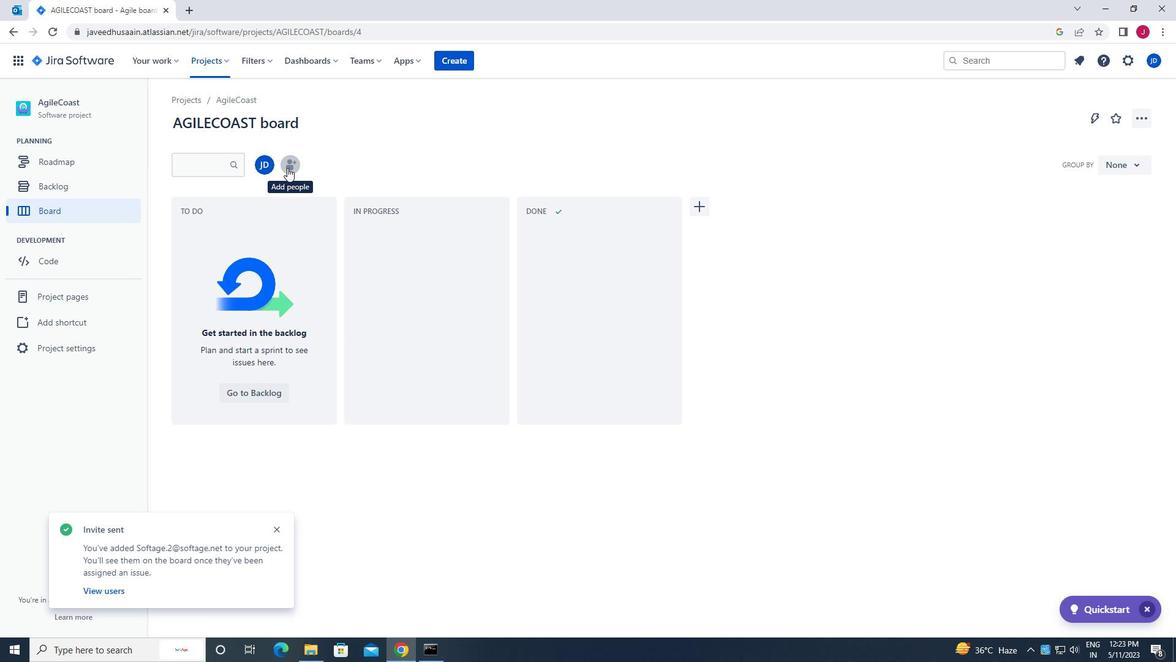 
Action: Mouse moved to (540, 149)
Screenshot: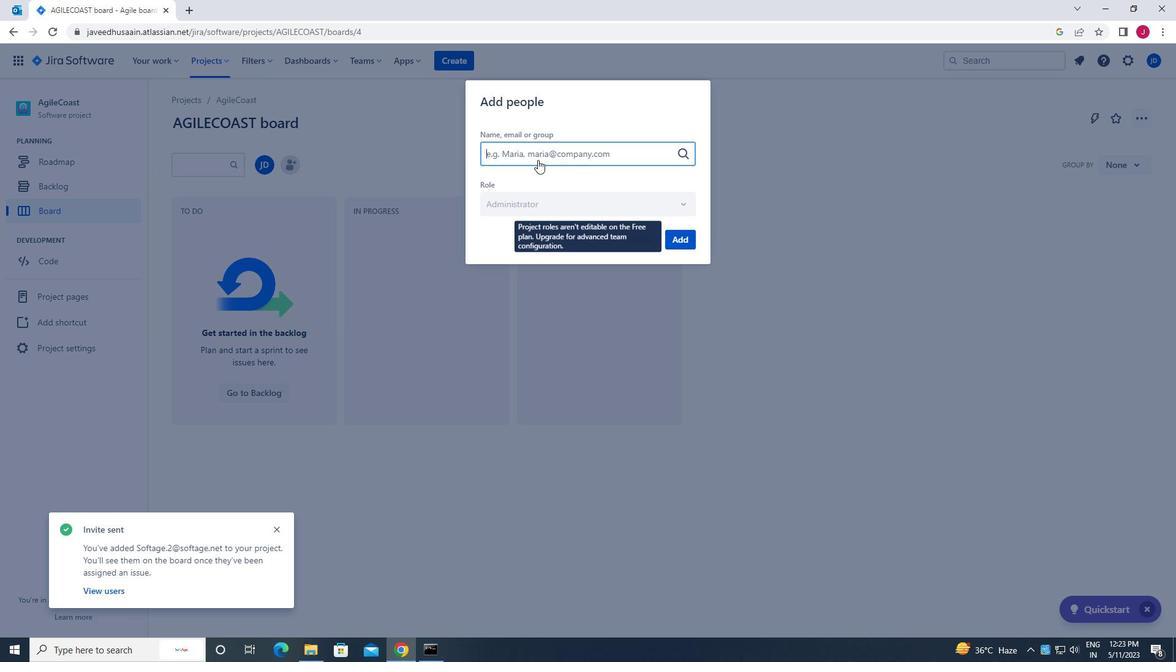 
Action: Mouse pressed left at (540, 149)
Screenshot: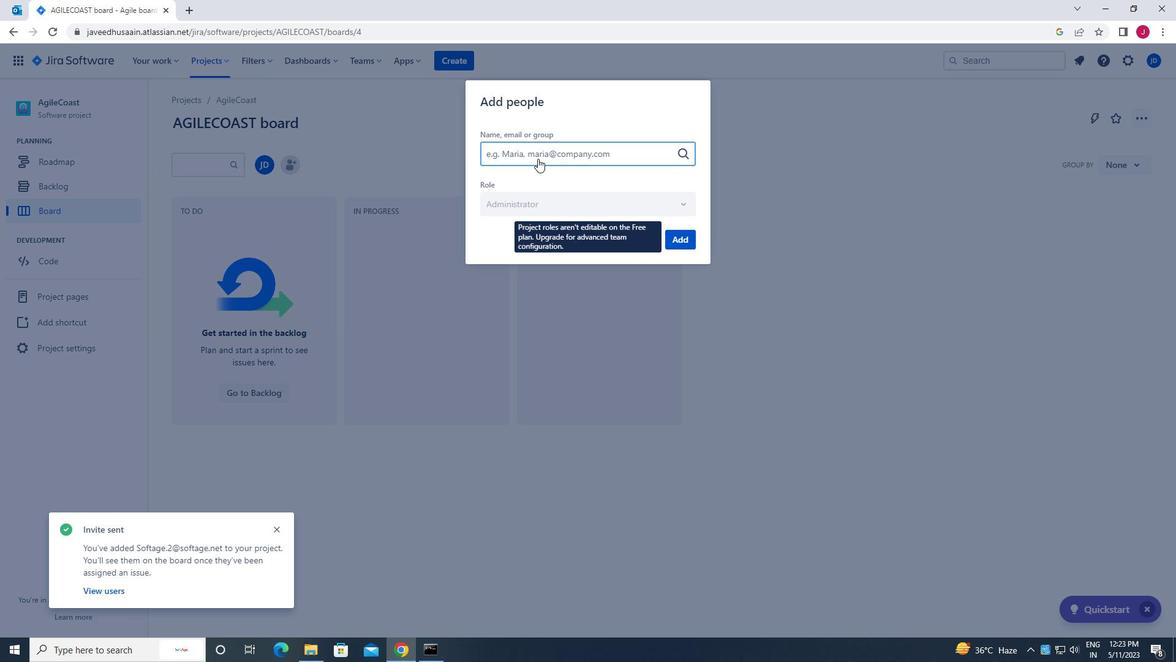 
Action: Mouse moved to (540, 149)
Screenshot: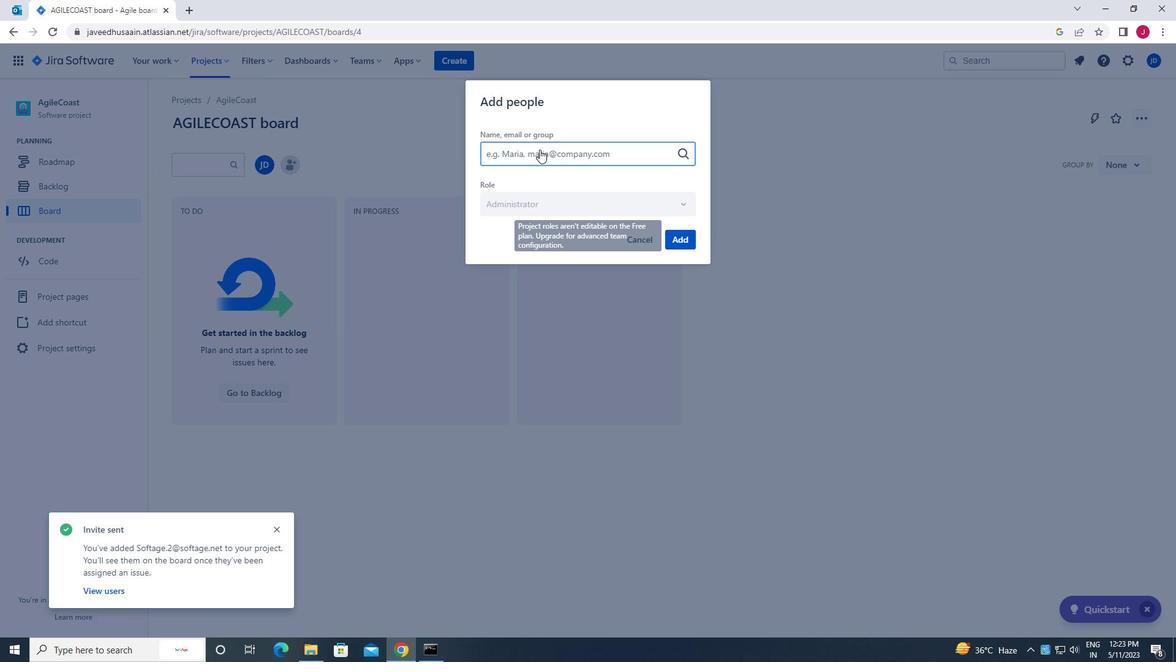 
Action: Key pressed <Key.caps_lock>S<Key.caps_lock>OFTAGE.3<Key.shift>@SOFTAGE.NET
Screenshot: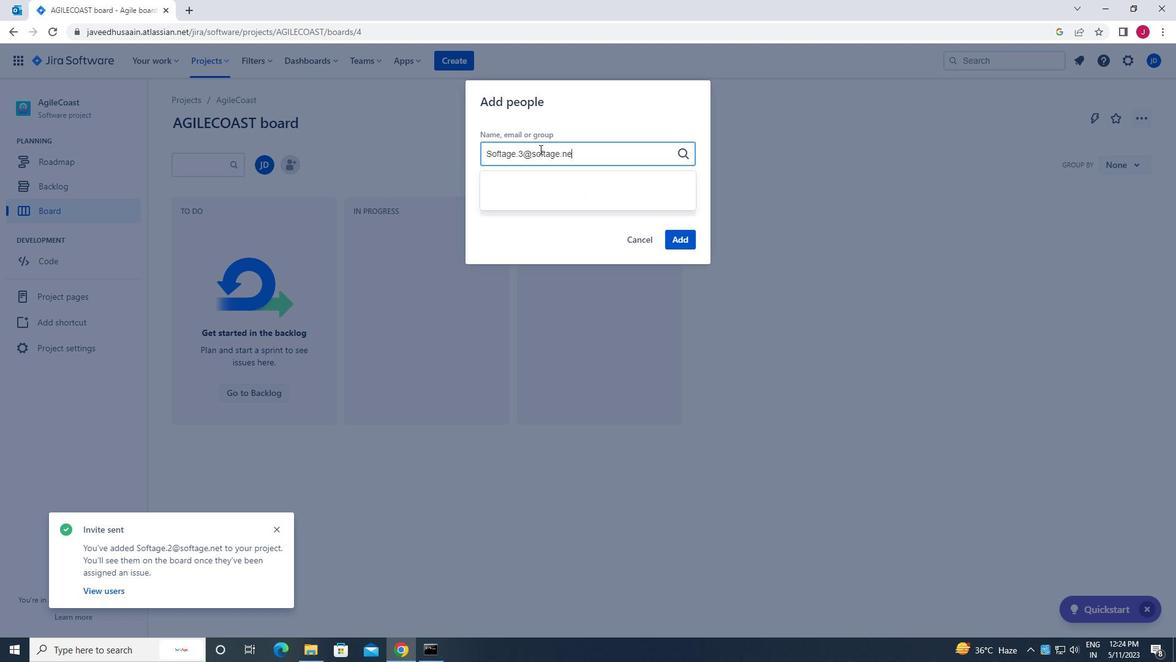 
Action: Mouse moved to (563, 215)
Screenshot: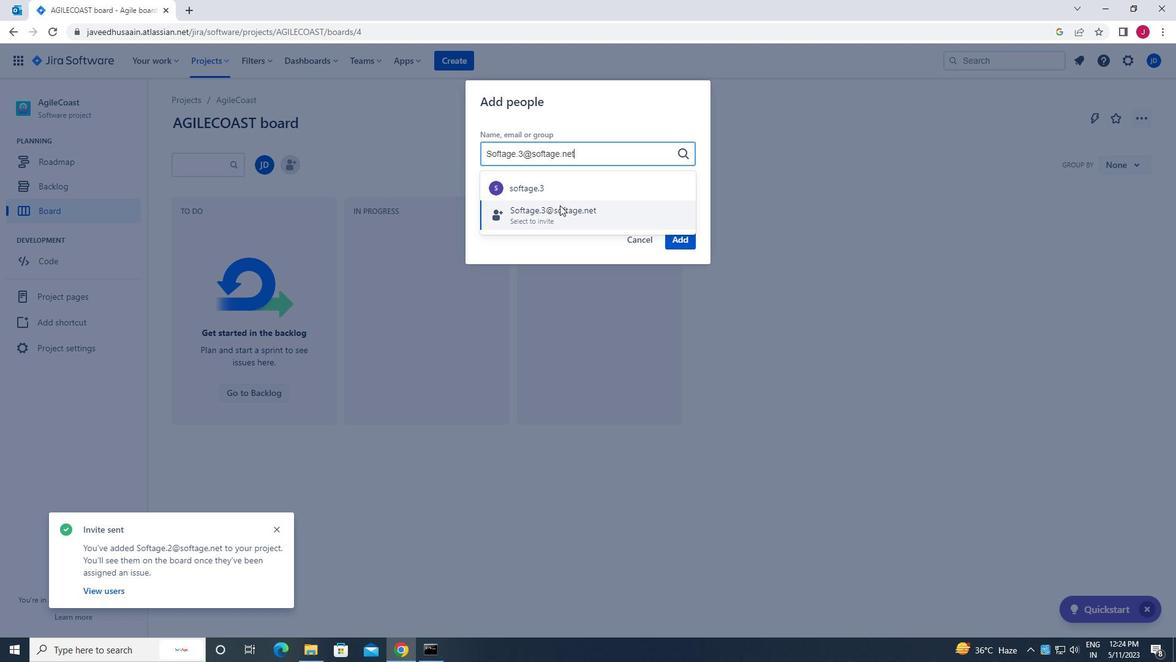 
Action: Mouse pressed left at (563, 215)
Screenshot: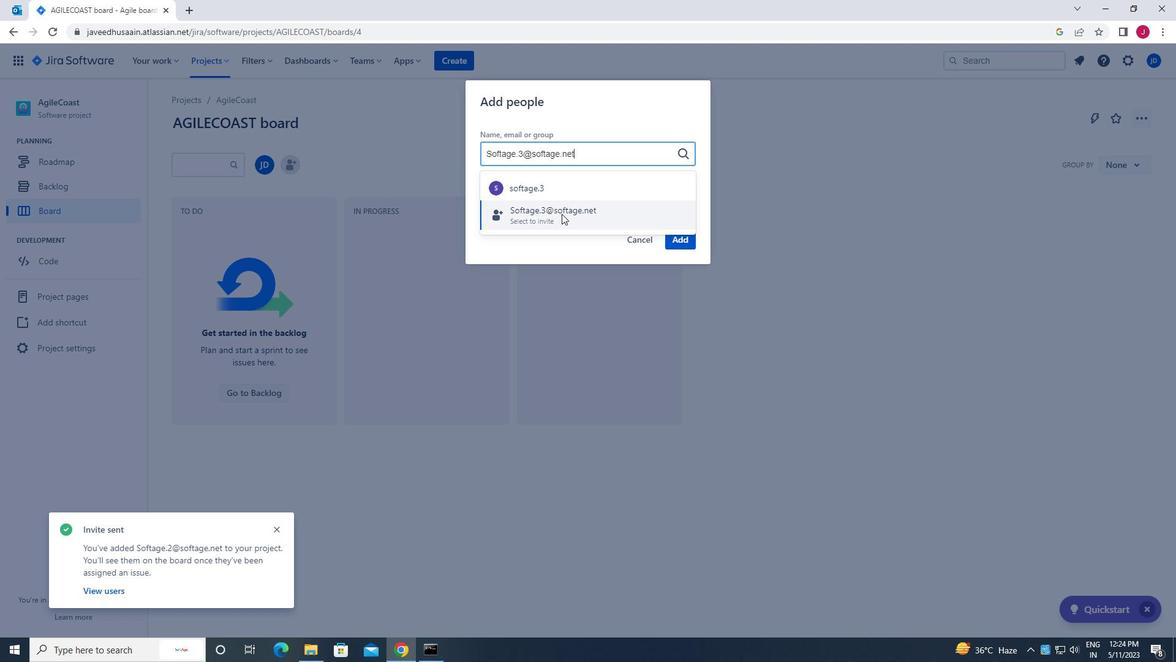 
Action: Mouse moved to (673, 240)
Screenshot: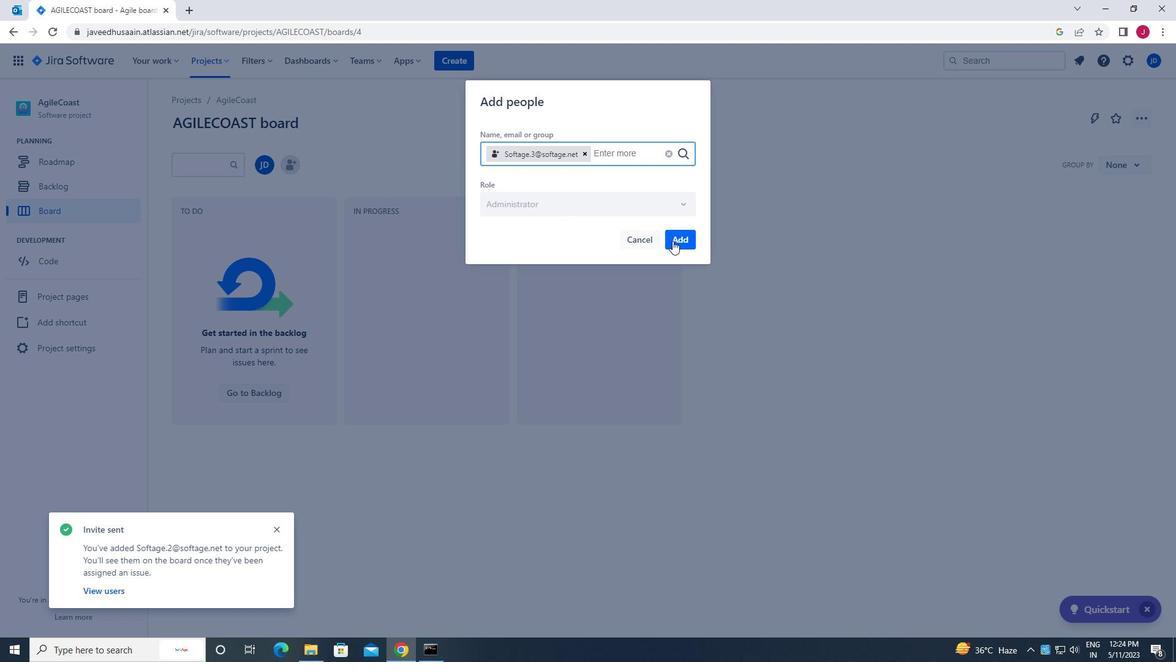 
Action: Mouse pressed left at (673, 240)
Screenshot: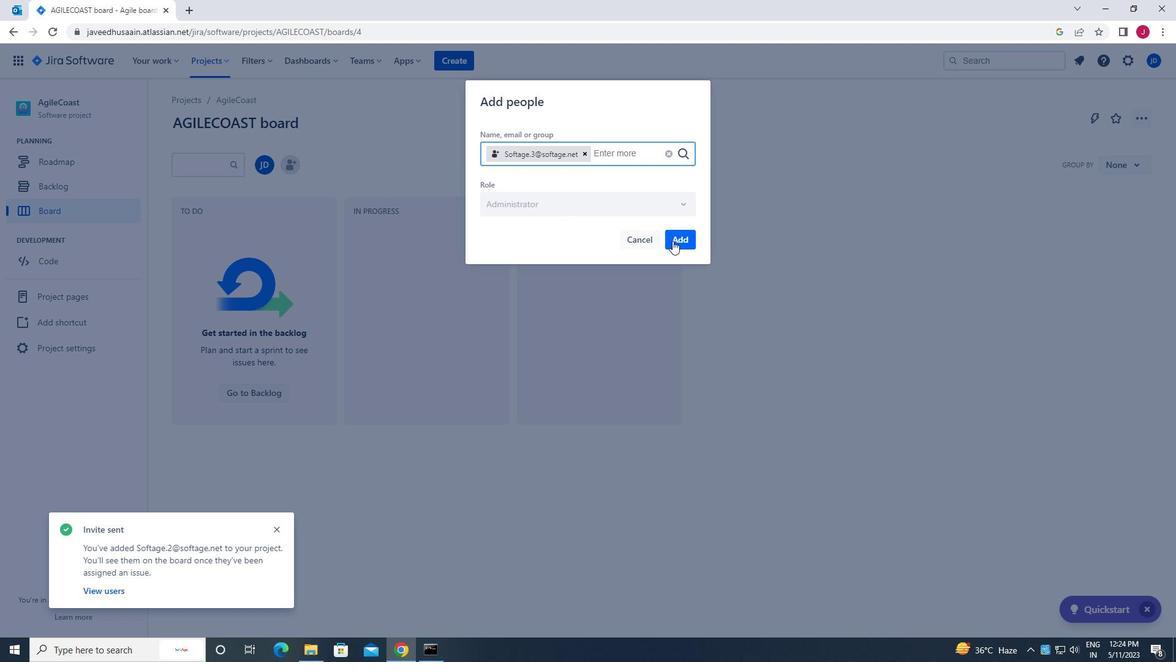 
Action: Mouse moved to (672, 240)
Screenshot: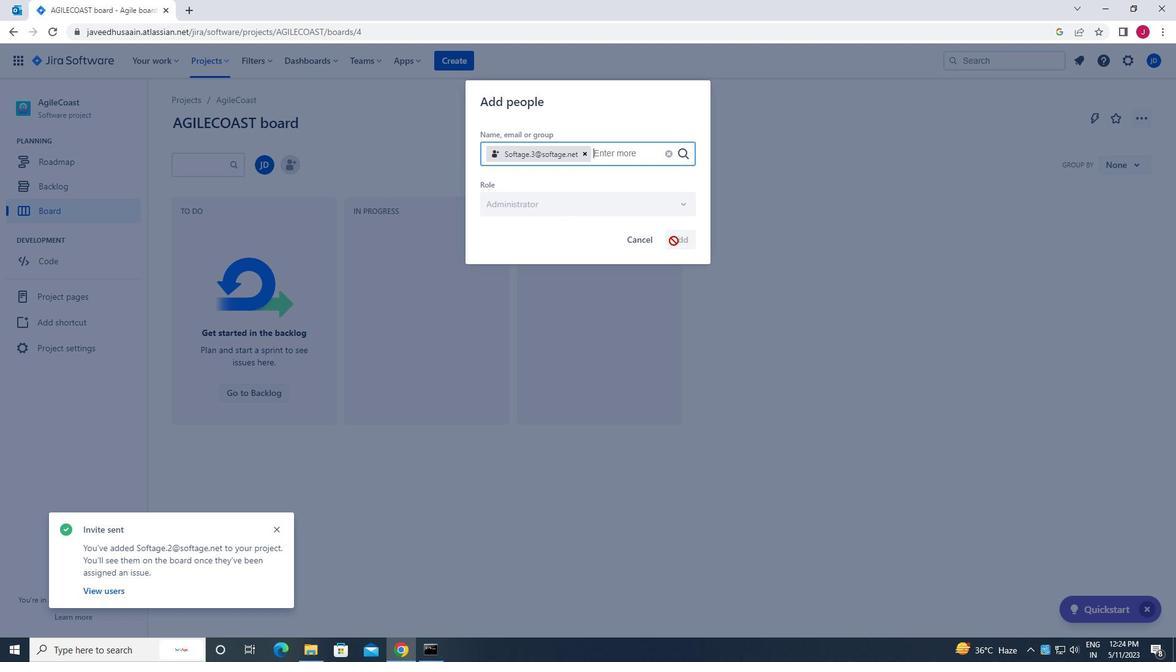 
